 Task: For heading Use Montserrat with red colour & bold.  font size for heading20,  'Change the font style of data to'Montserrat and font size to 12,  Change the alignment of both headline & data to Align right In the sheet  BankBalances templatesbook
Action: Mouse moved to (61, 172)
Screenshot: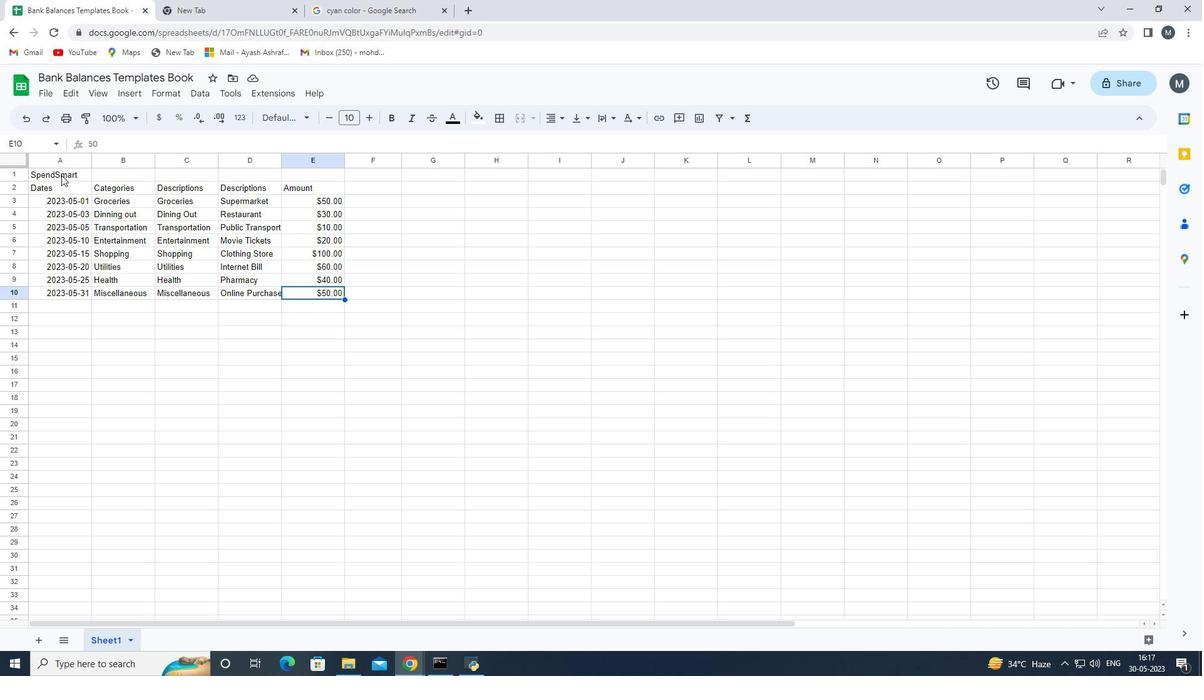 
Action: Mouse pressed left at (61, 172)
Screenshot: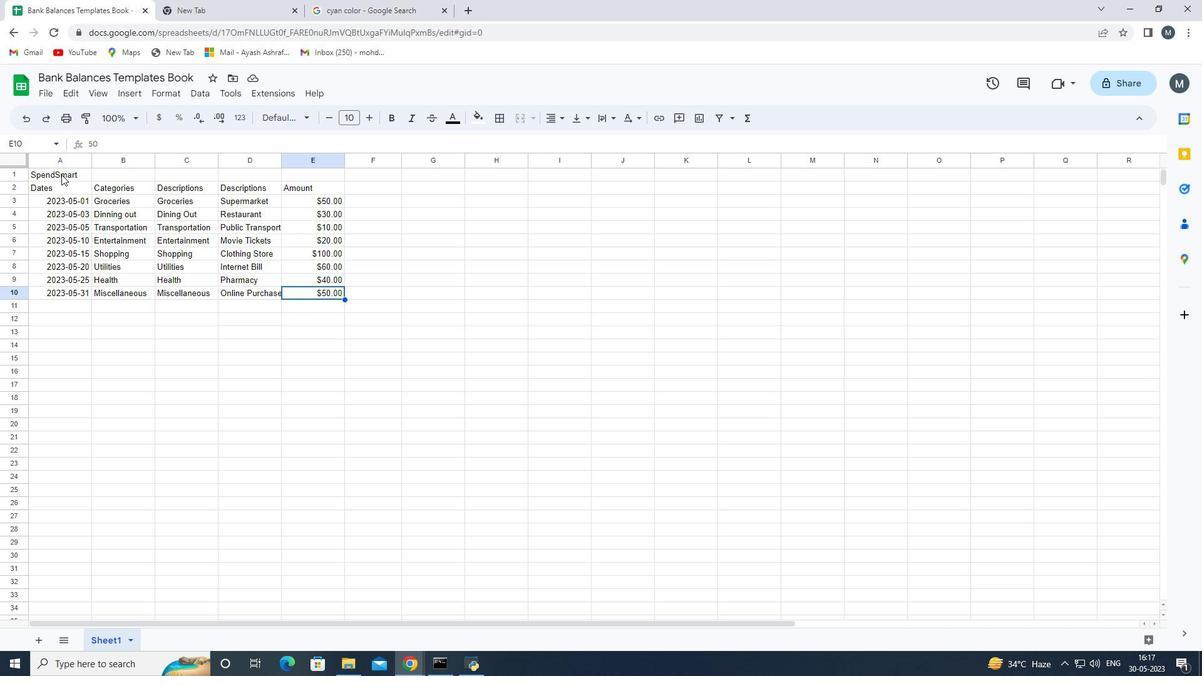 
Action: Key pressed <Key.shift_r><Key.right><Key.right><Key.right><Key.right>
Screenshot: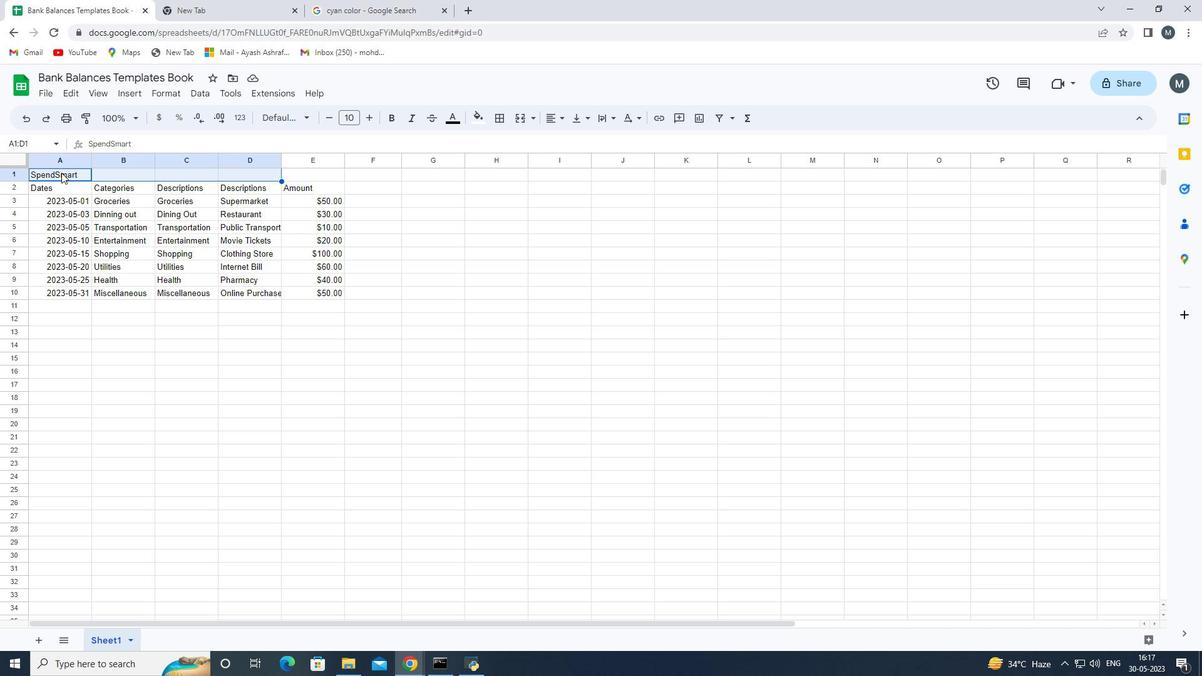 
Action: Mouse moved to (521, 124)
Screenshot: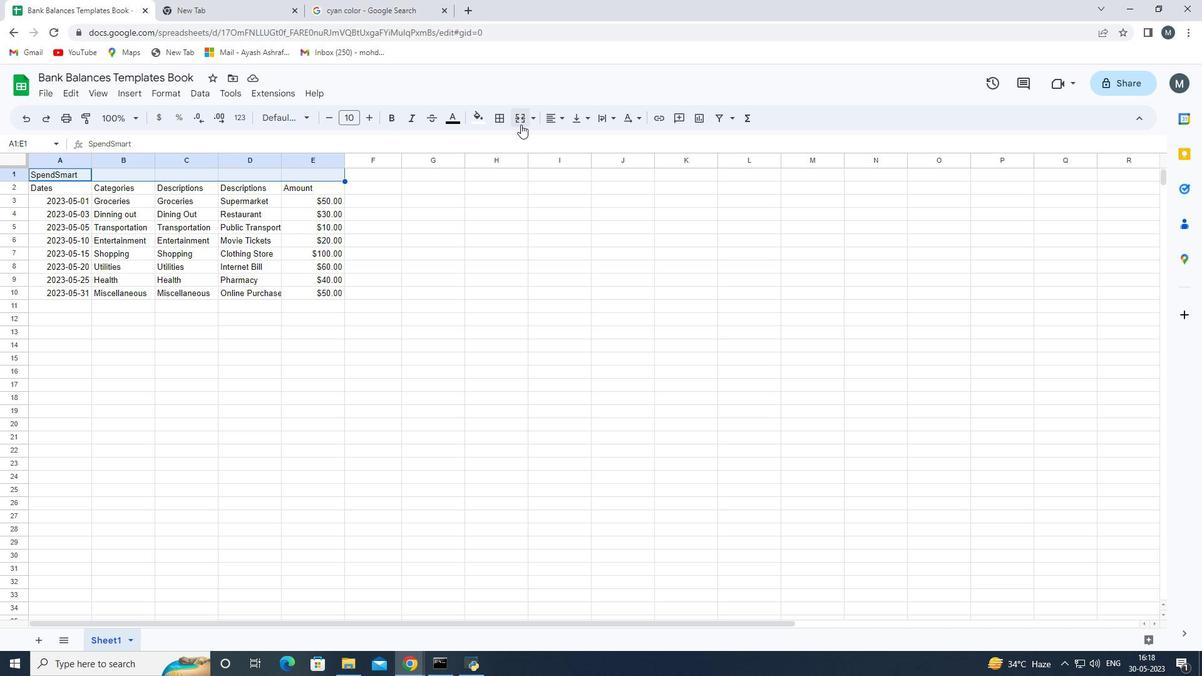 
Action: Mouse pressed left at (521, 124)
Screenshot: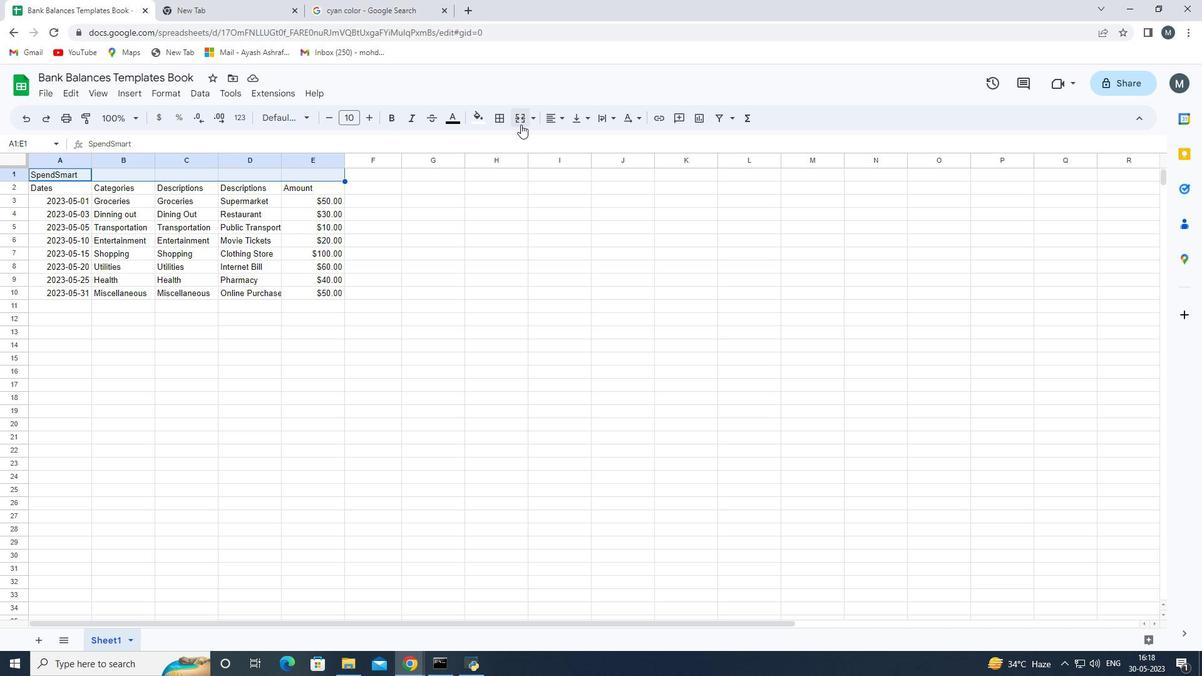 
Action: Mouse moved to (303, 116)
Screenshot: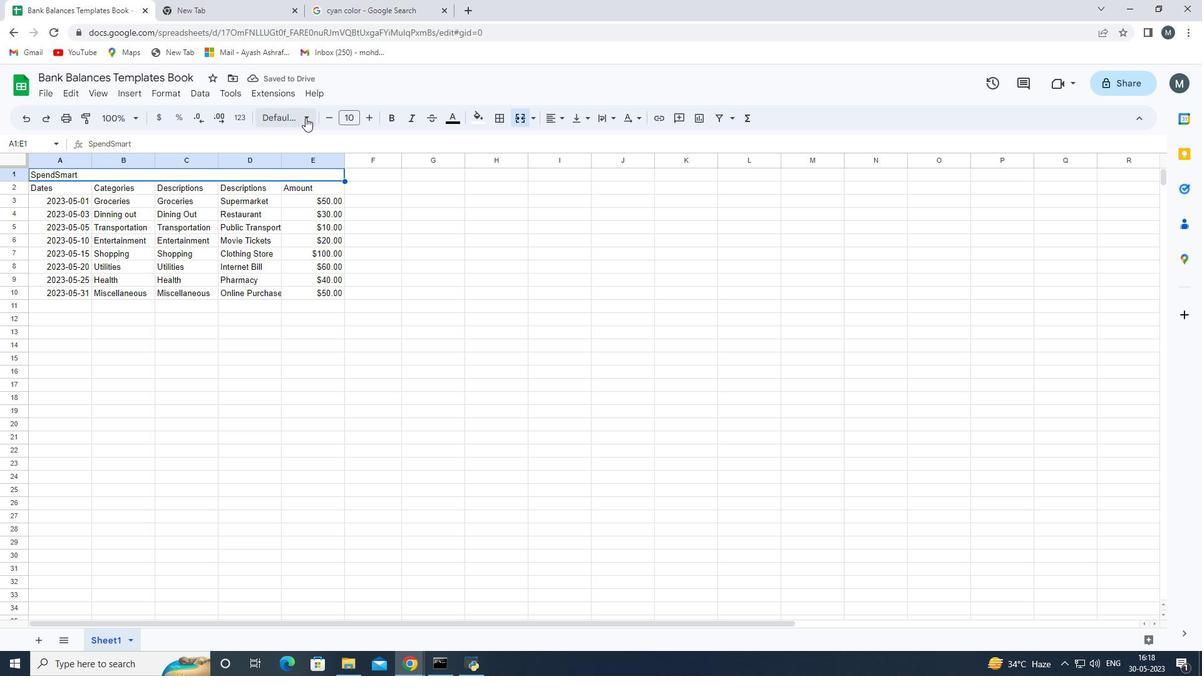 
Action: Mouse pressed left at (303, 116)
Screenshot: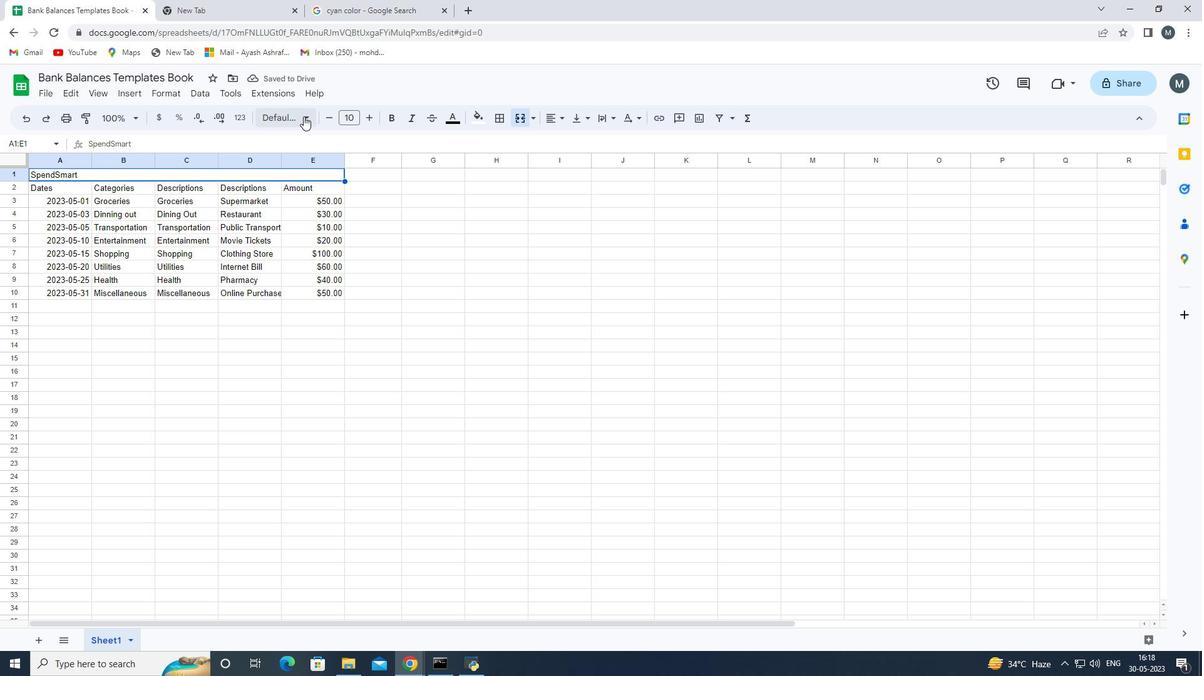 
Action: Mouse moved to (326, 435)
Screenshot: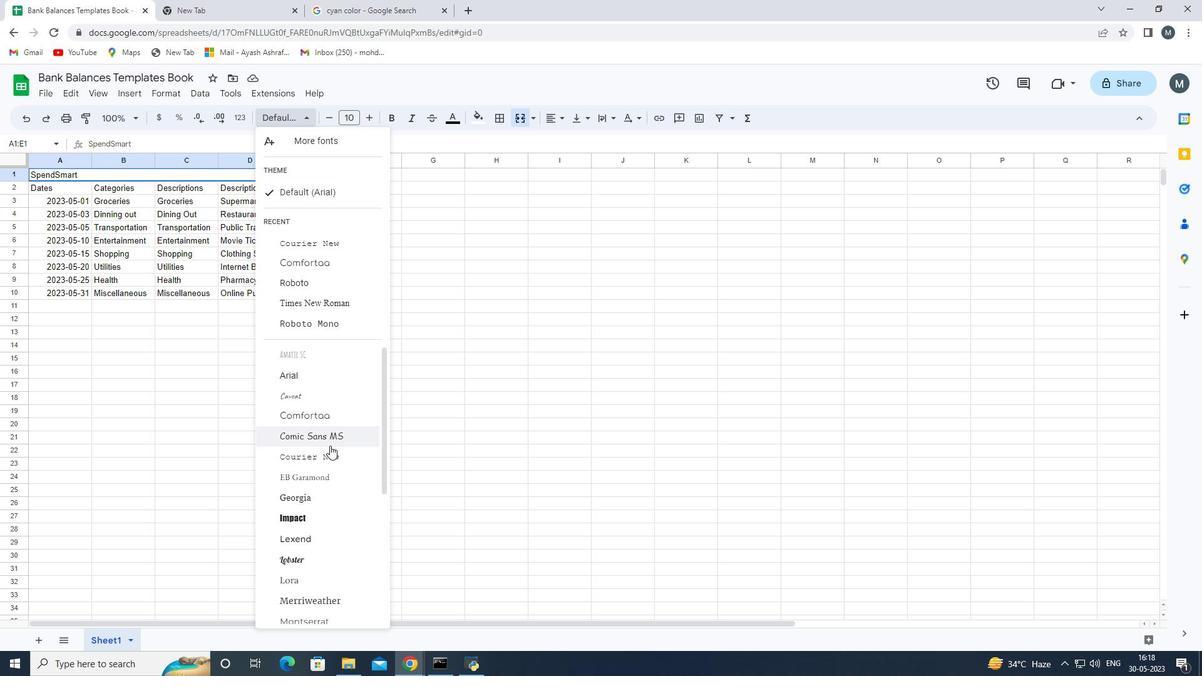 
Action: Mouse scrolled (326, 435) with delta (0, 0)
Screenshot: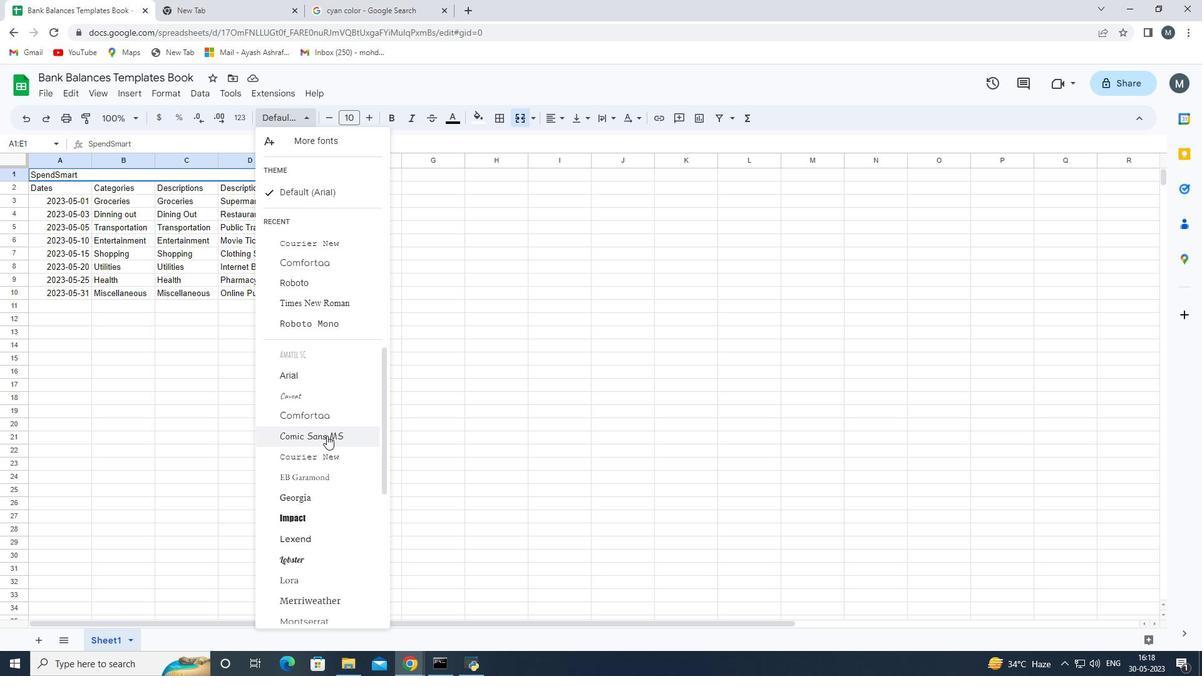 
Action: Mouse moved to (327, 437)
Screenshot: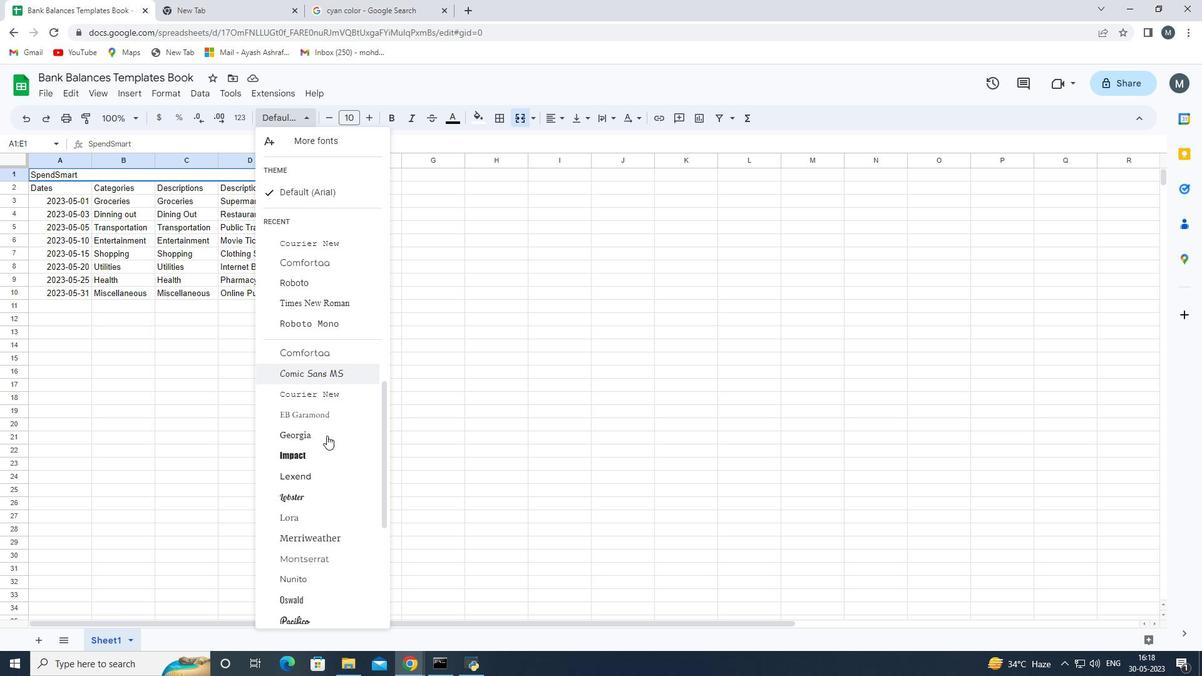 
Action: Mouse scrolled (327, 436) with delta (0, 0)
Screenshot: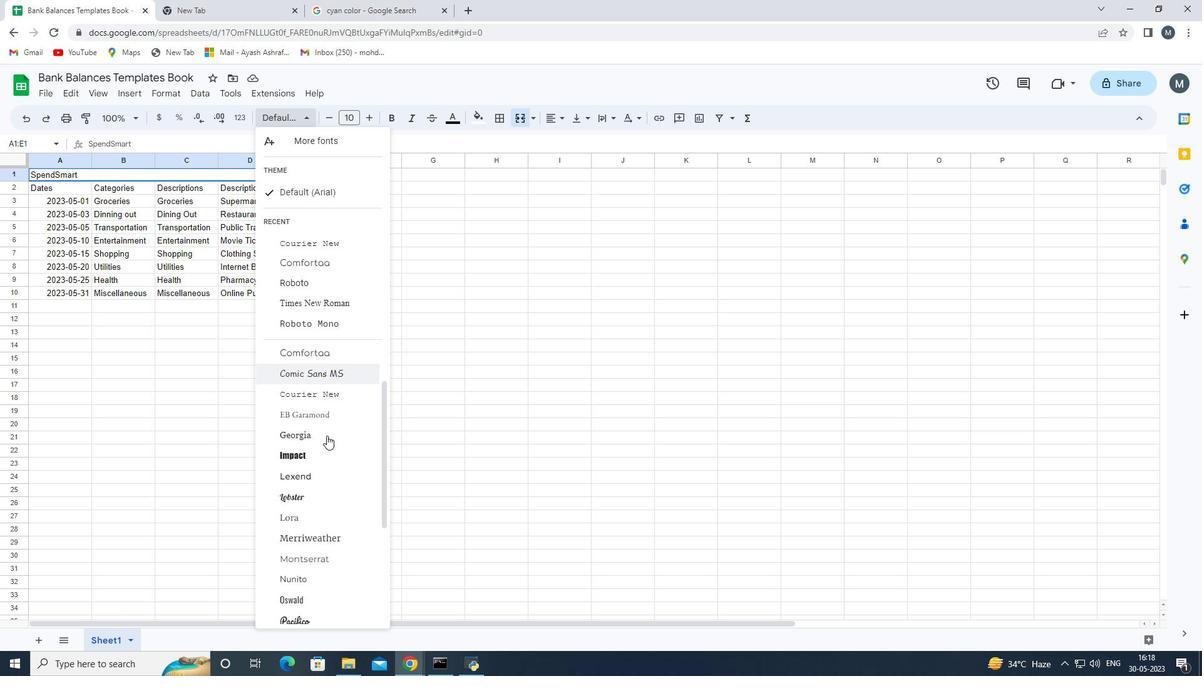 
Action: Mouse moved to (339, 496)
Screenshot: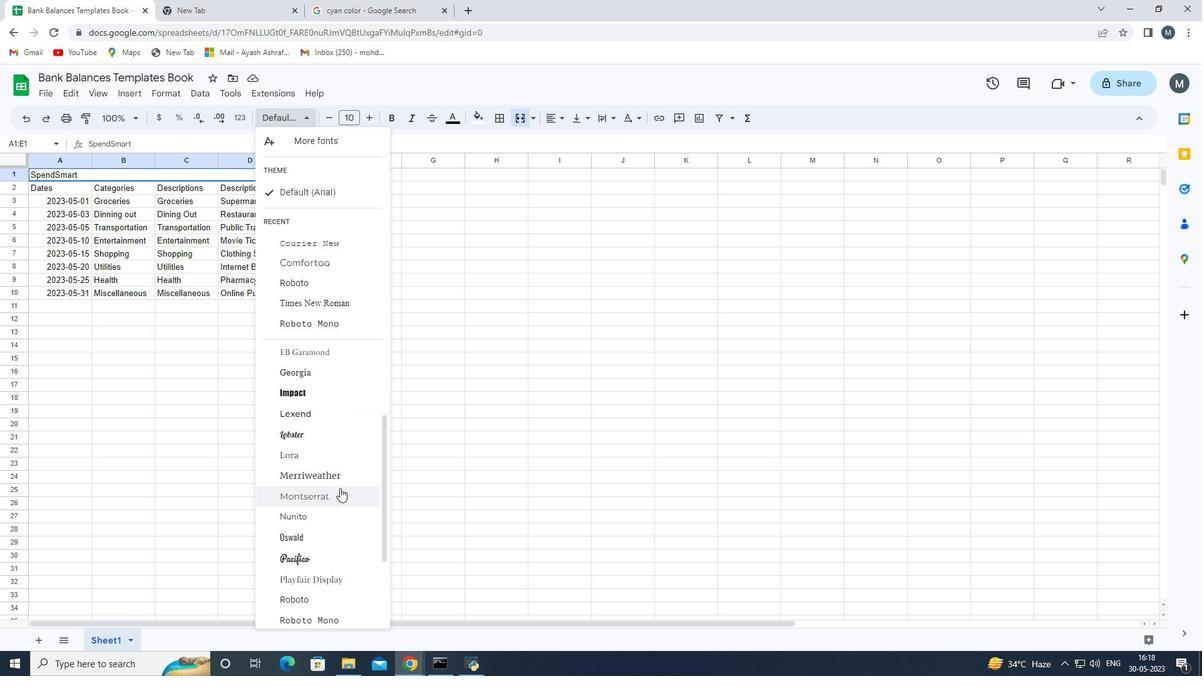 
Action: Mouse pressed left at (339, 496)
Screenshot: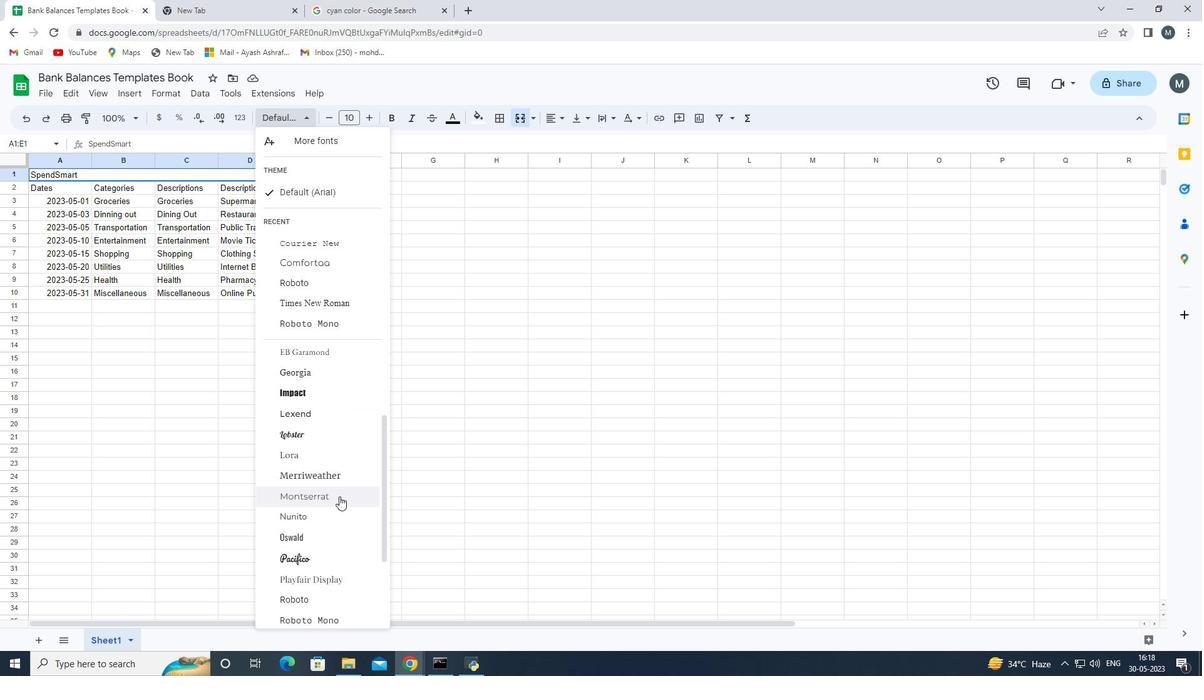 
Action: Mouse moved to (473, 115)
Screenshot: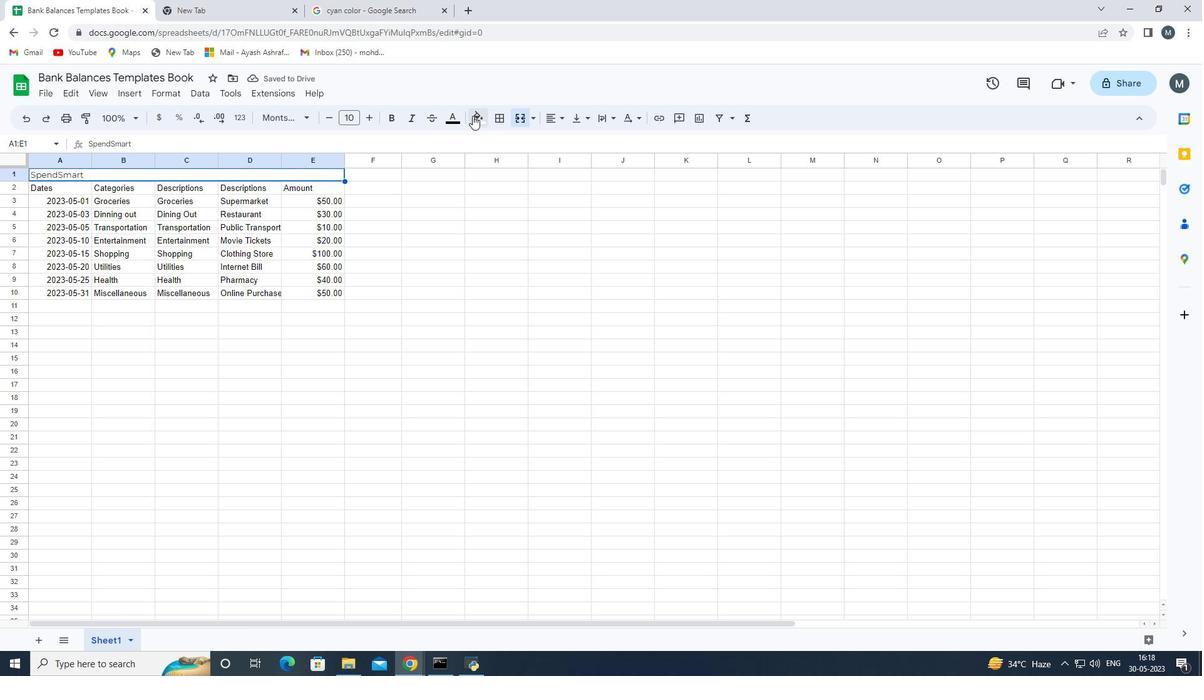 
Action: Mouse pressed left at (473, 115)
Screenshot: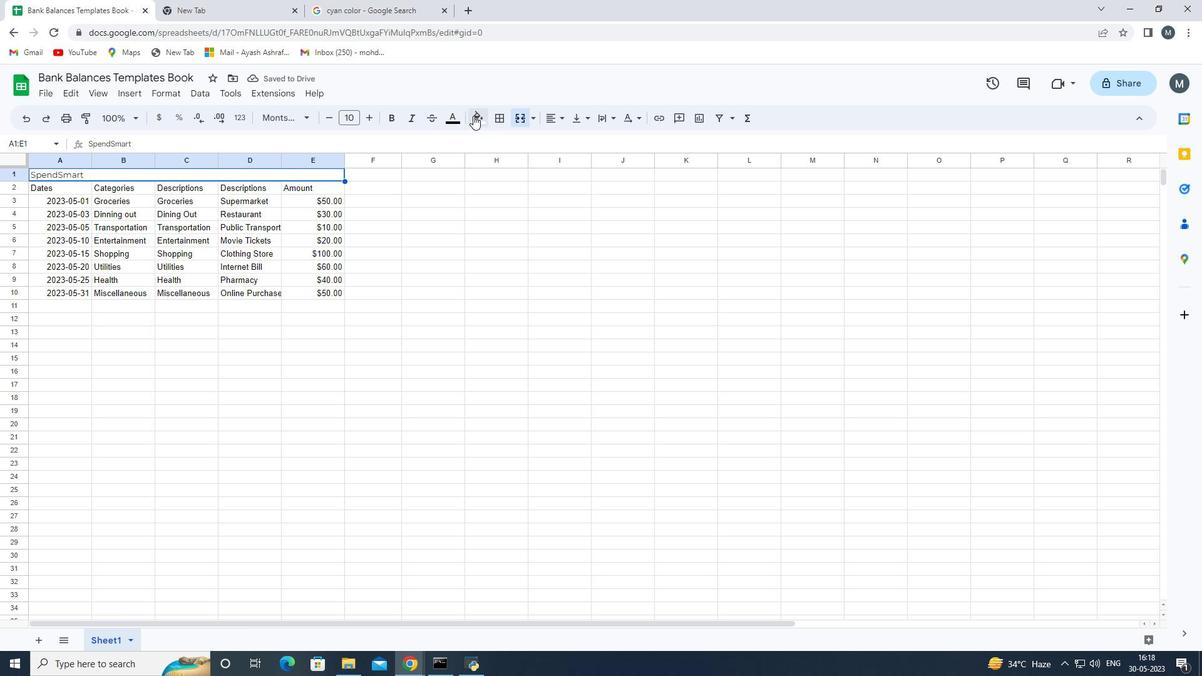 
Action: Mouse moved to (491, 177)
Screenshot: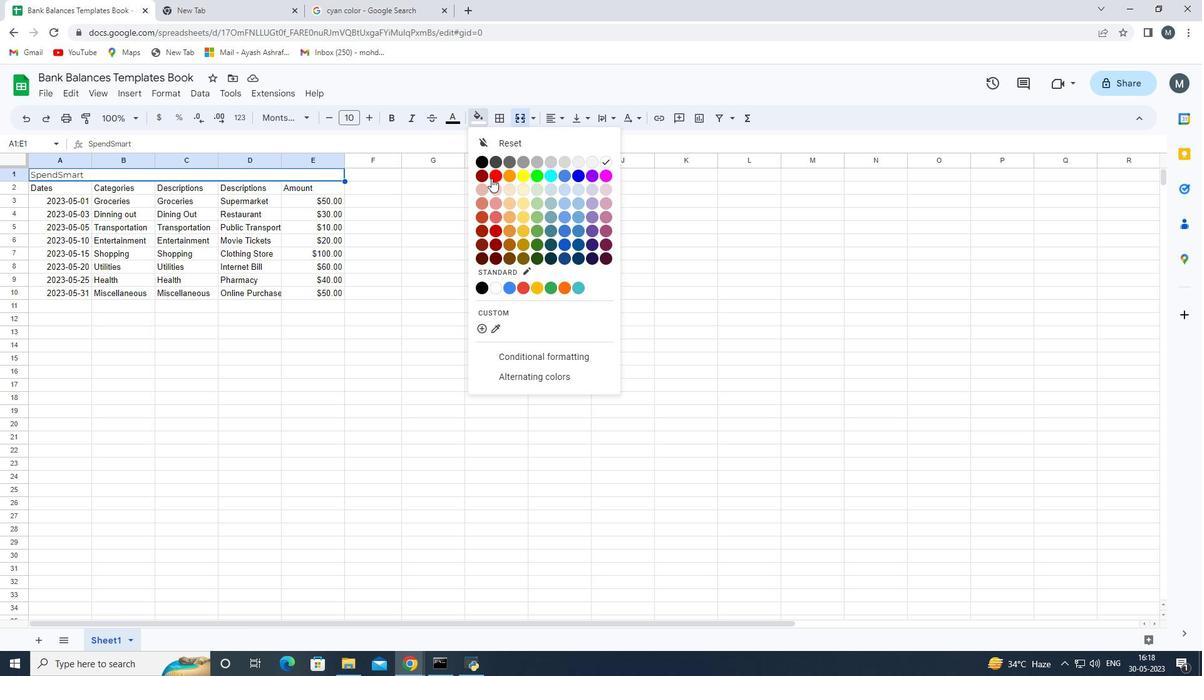 
Action: Mouse pressed left at (491, 177)
Screenshot: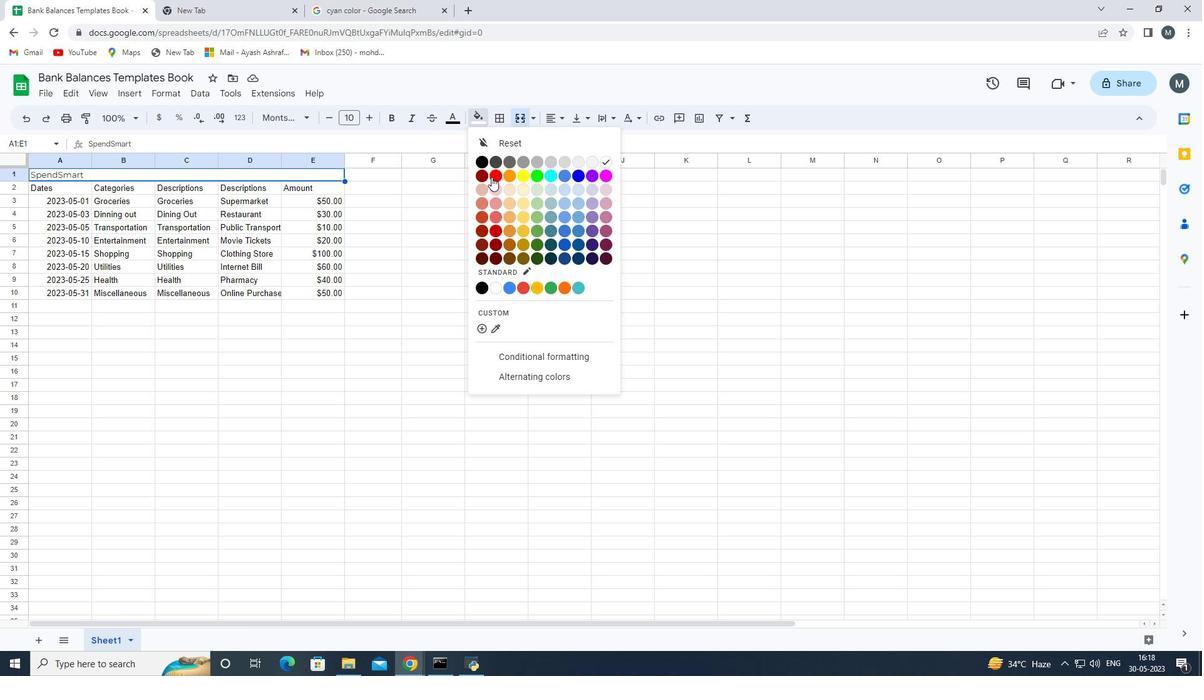 
Action: Mouse moved to (393, 117)
Screenshot: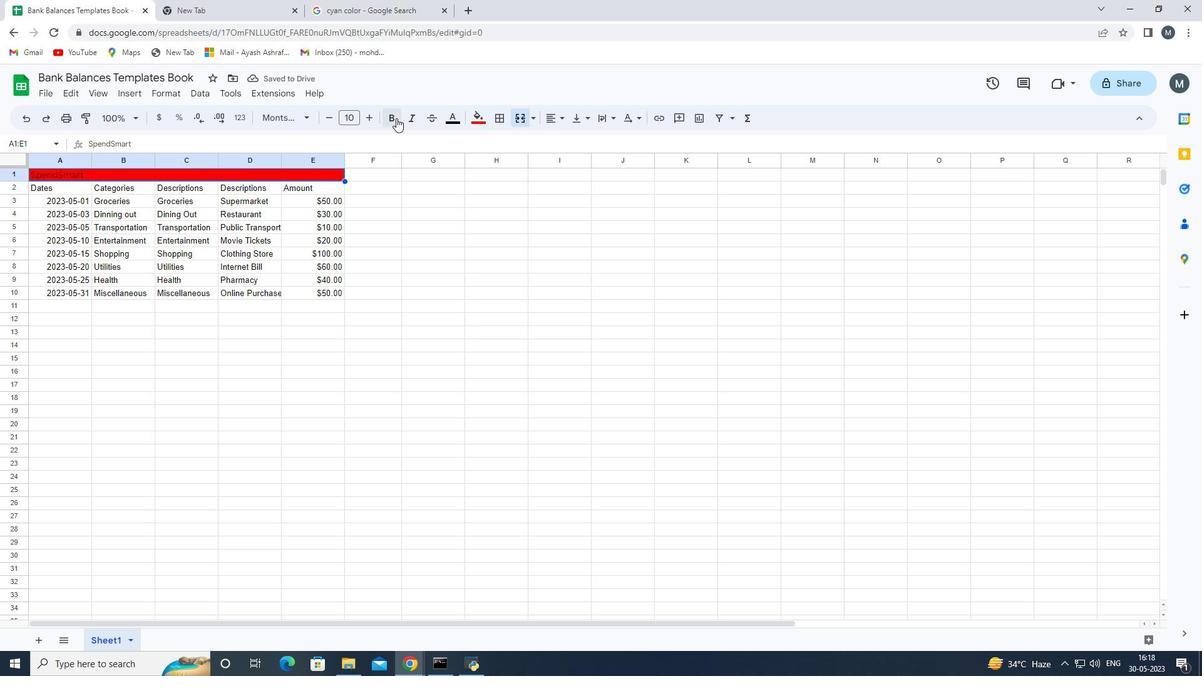 
Action: Mouse pressed left at (393, 117)
Screenshot: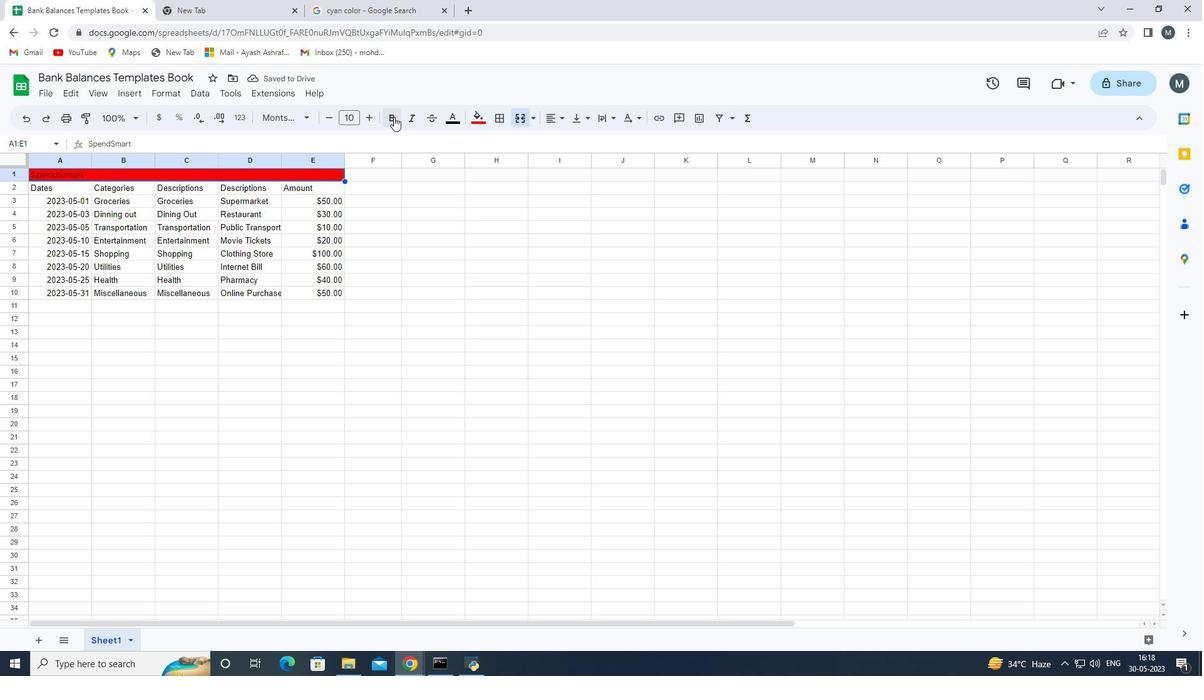 
Action: Mouse moved to (370, 121)
Screenshot: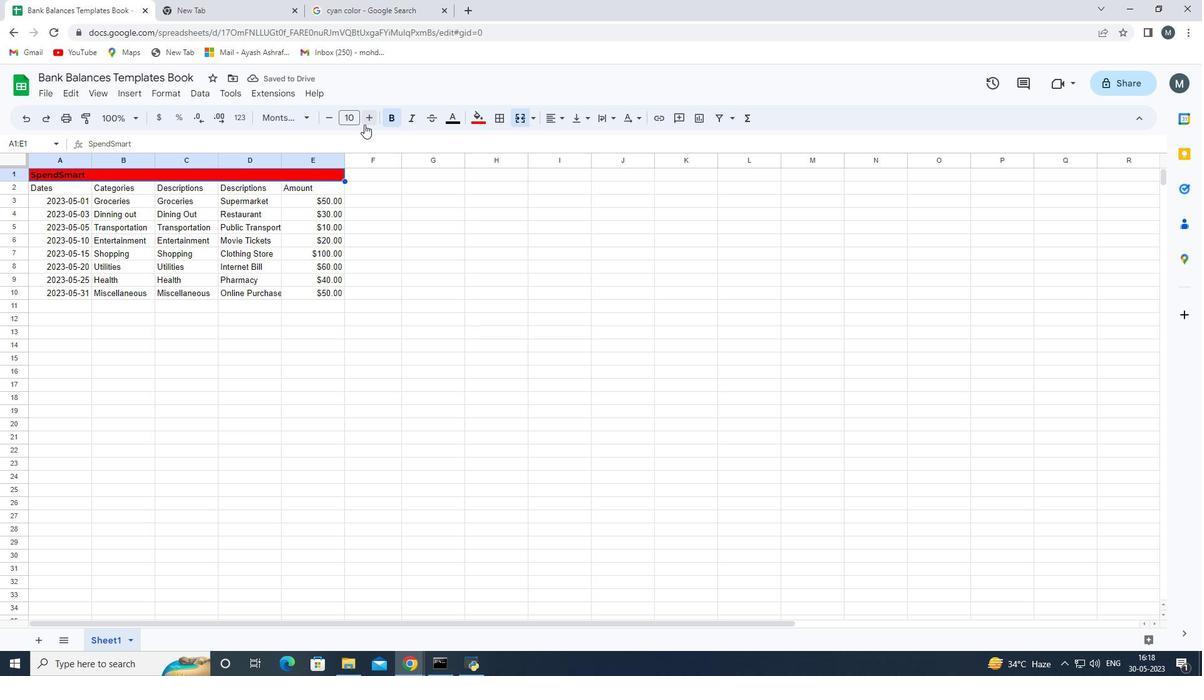 
Action: Mouse pressed left at (370, 121)
Screenshot: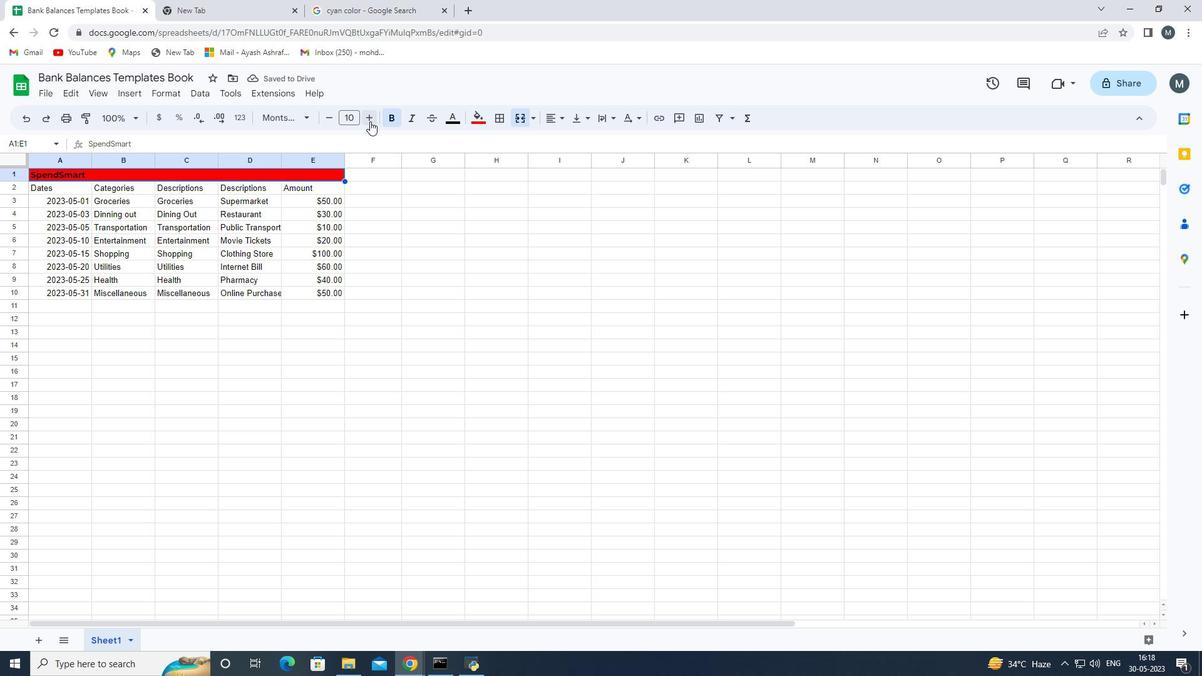 
Action: Mouse pressed left at (370, 121)
Screenshot: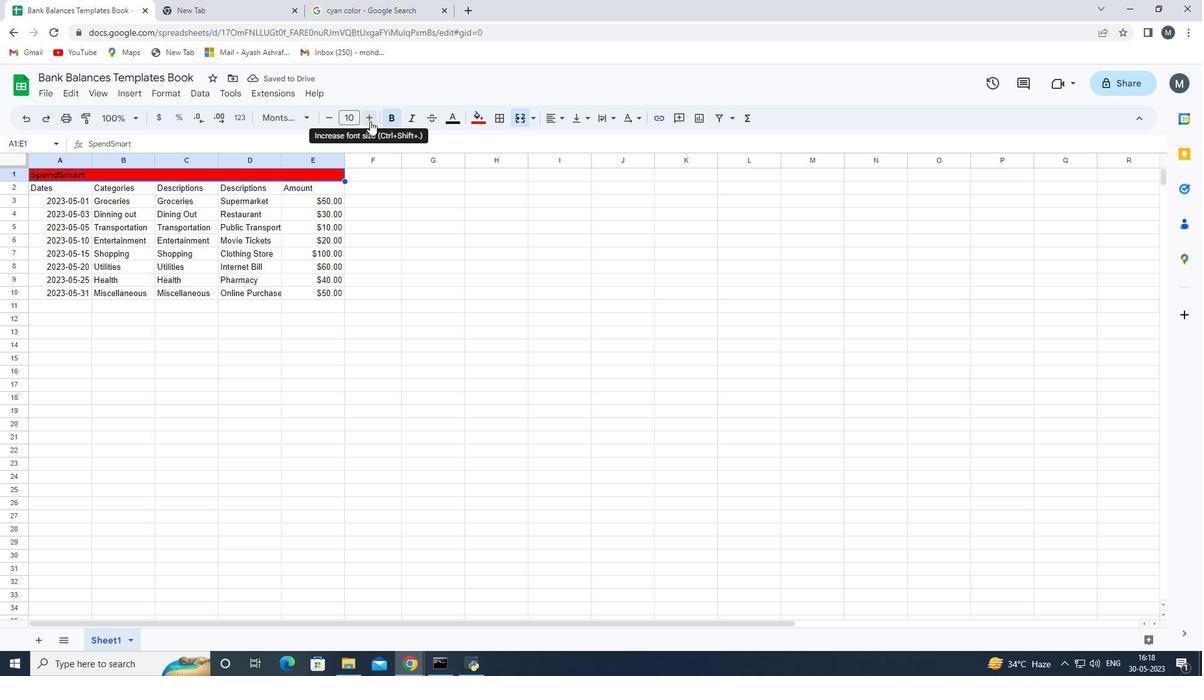 
Action: Mouse pressed left at (370, 121)
Screenshot: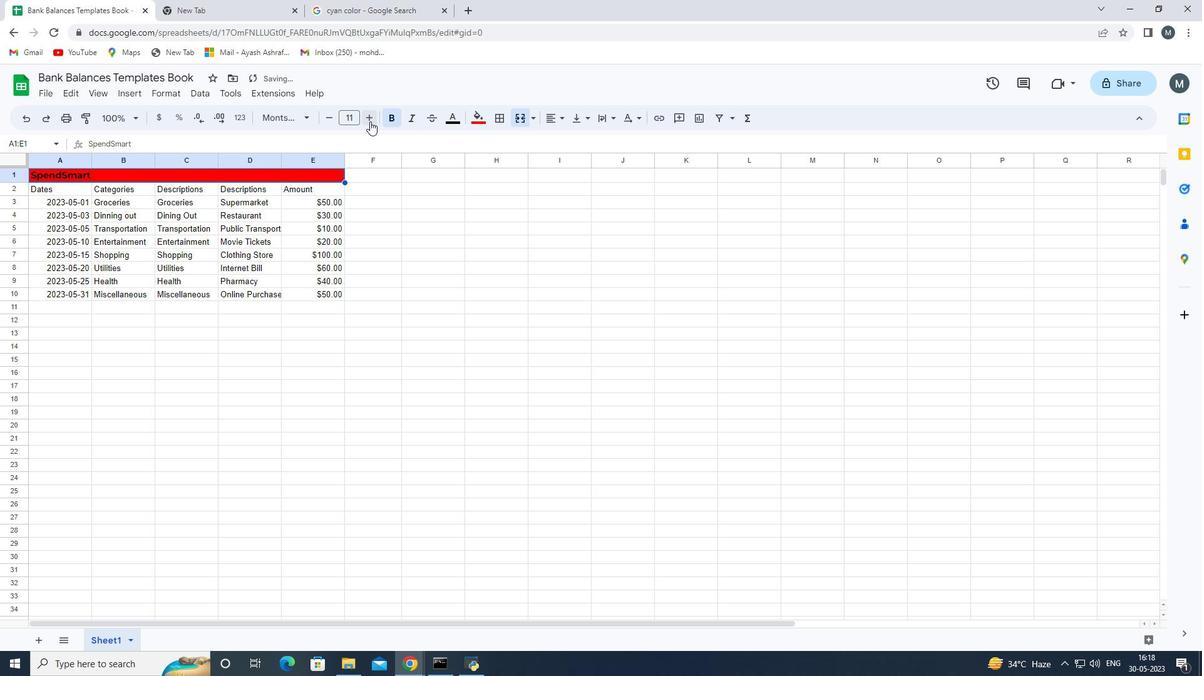 
Action: Mouse pressed left at (370, 121)
Screenshot: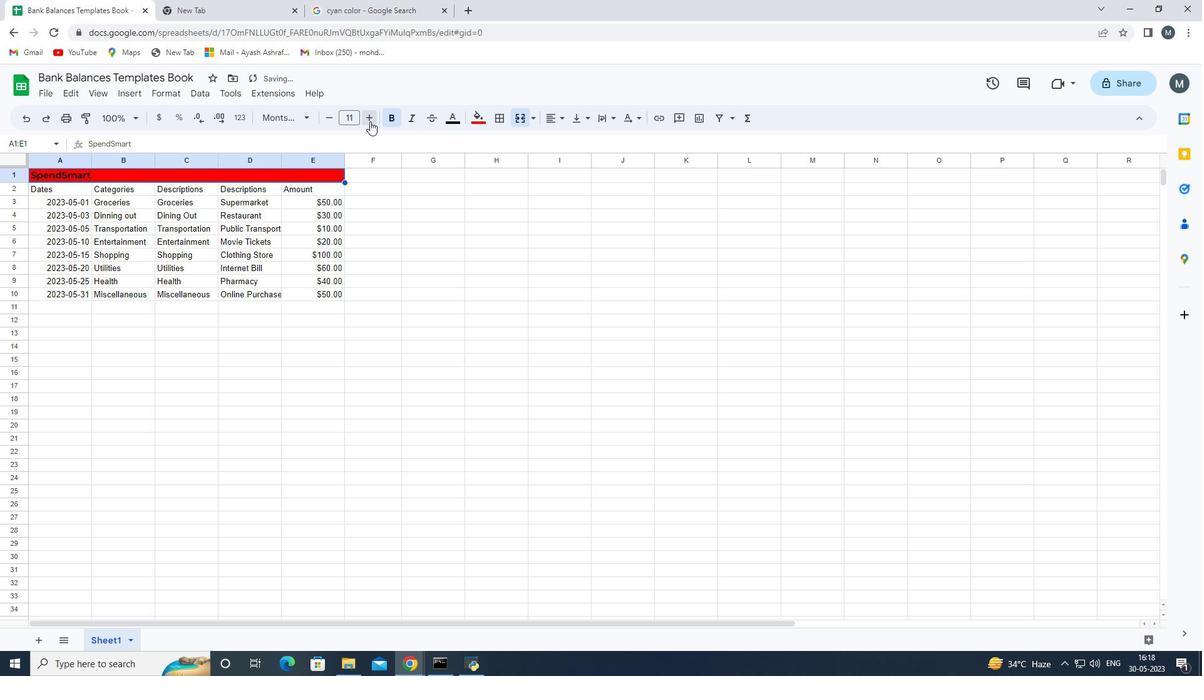 
Action: Mouse pressed left at (370, 121)
Screenshot: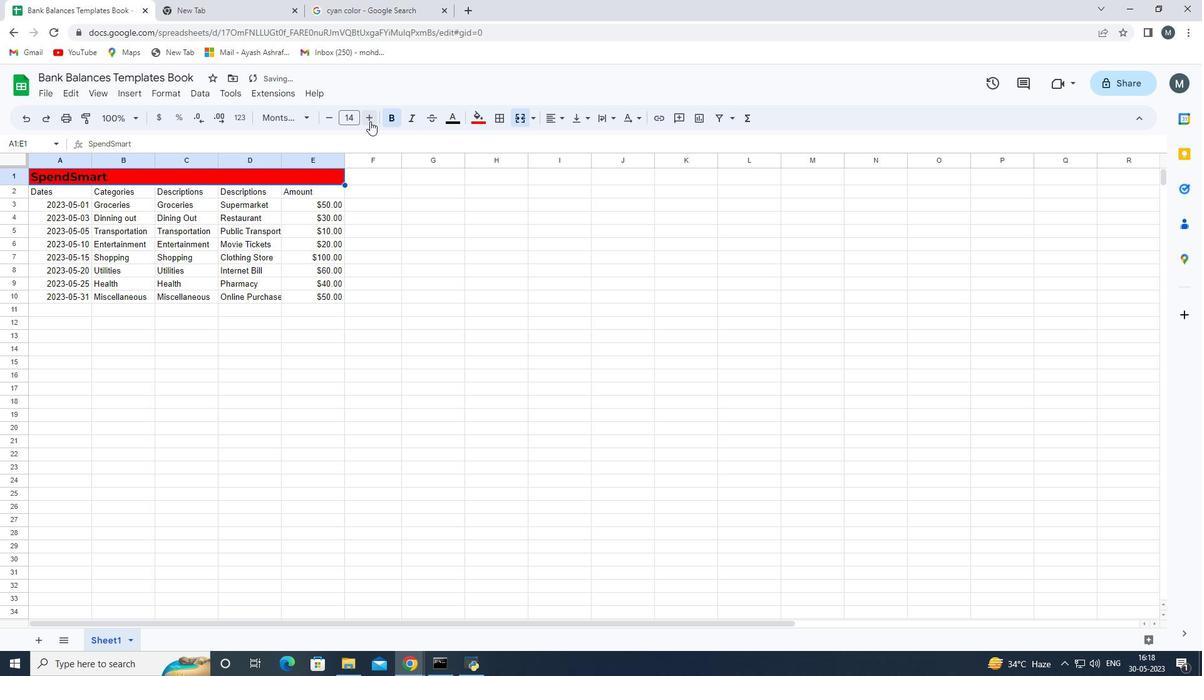 
Action: Mouse pressed left at (370, 121)
Screenshot: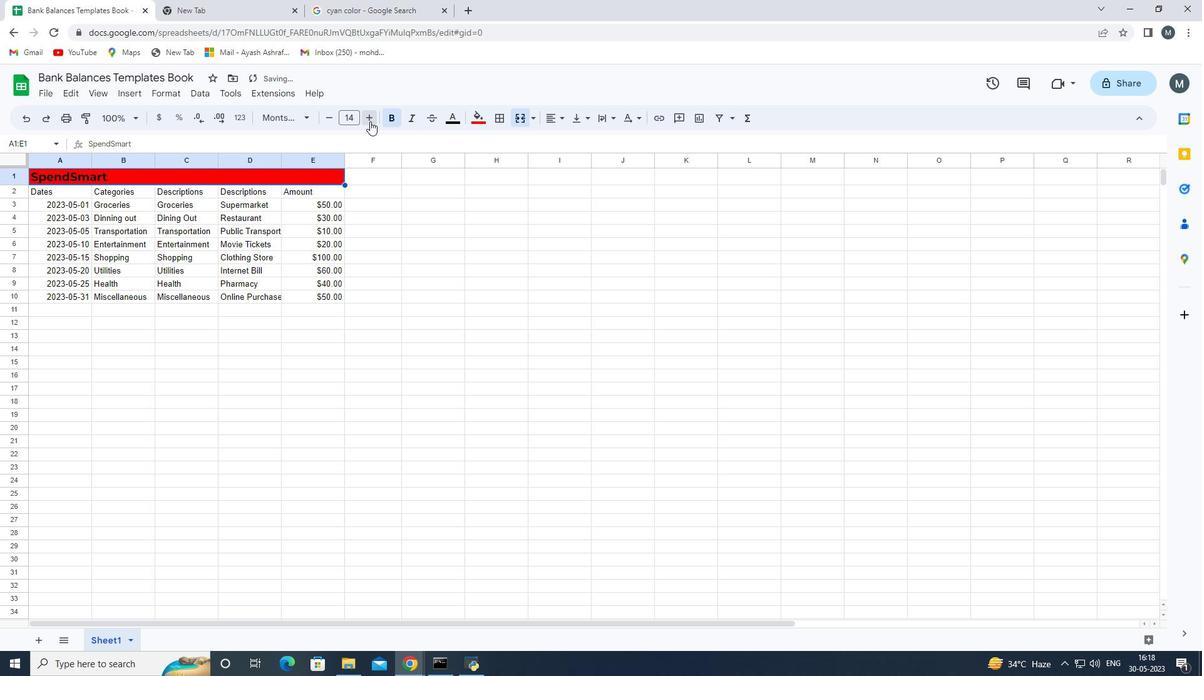 
Action: Mouse pressed left at (370, 121)
Screenshot: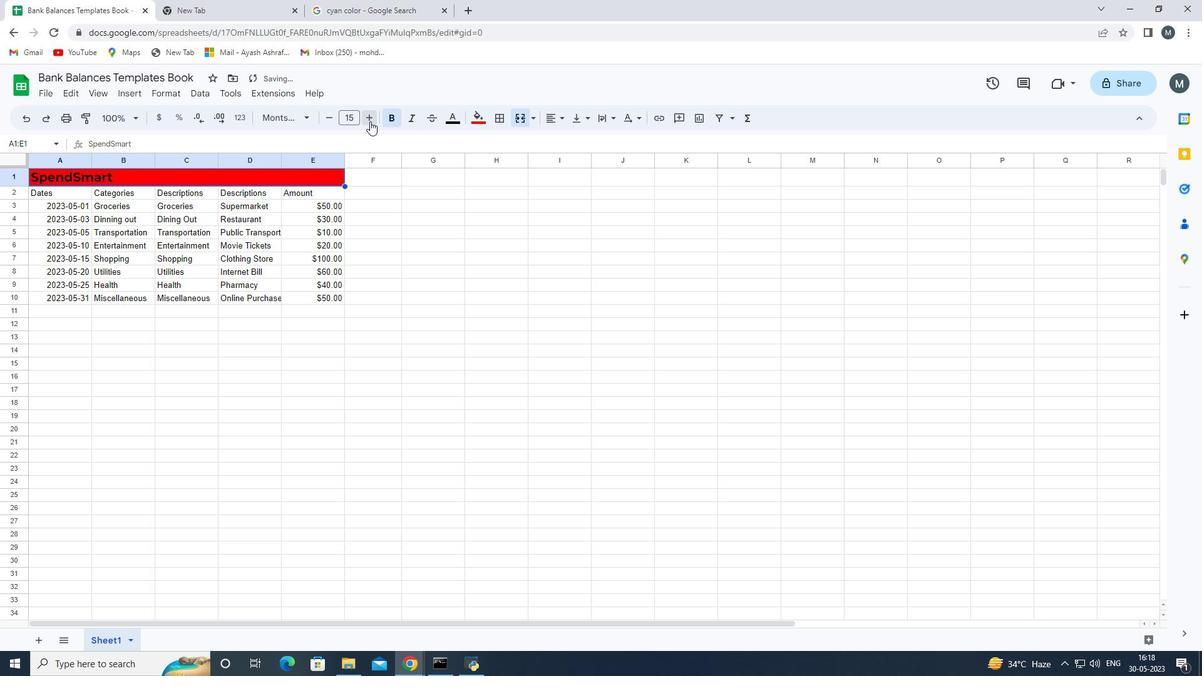 
Action: Mouse pressed left at (370, 121)
Screenshot: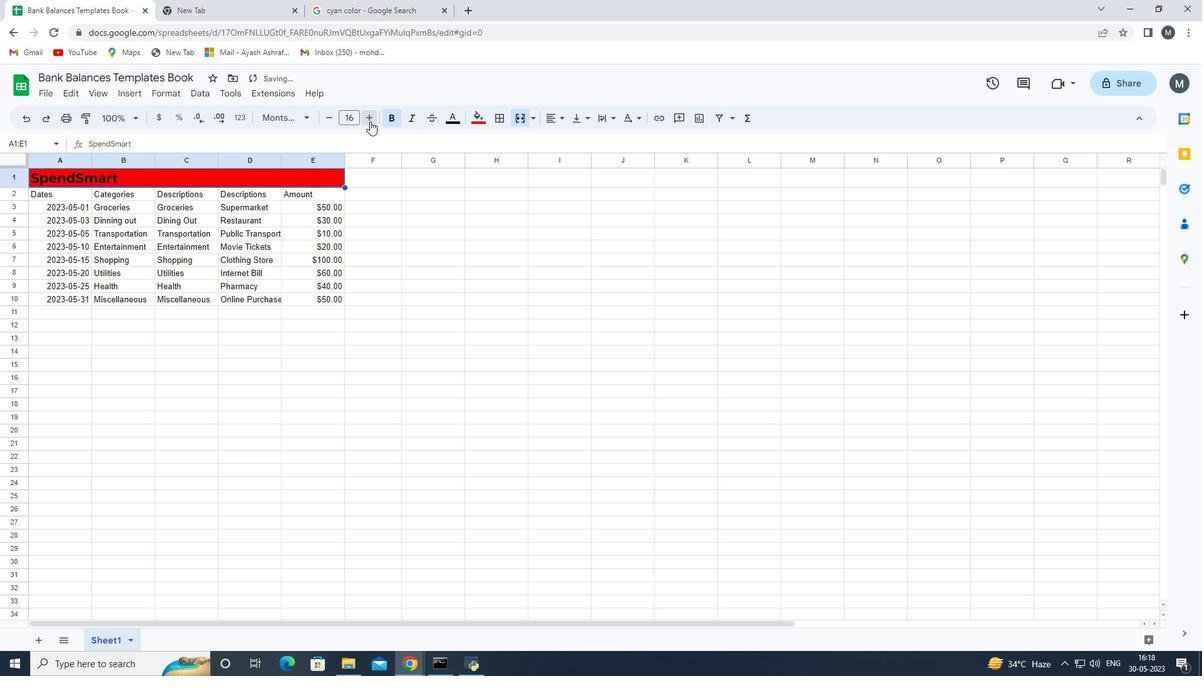 
Action: Mouse pressed left at (370, 121)
Screenshot: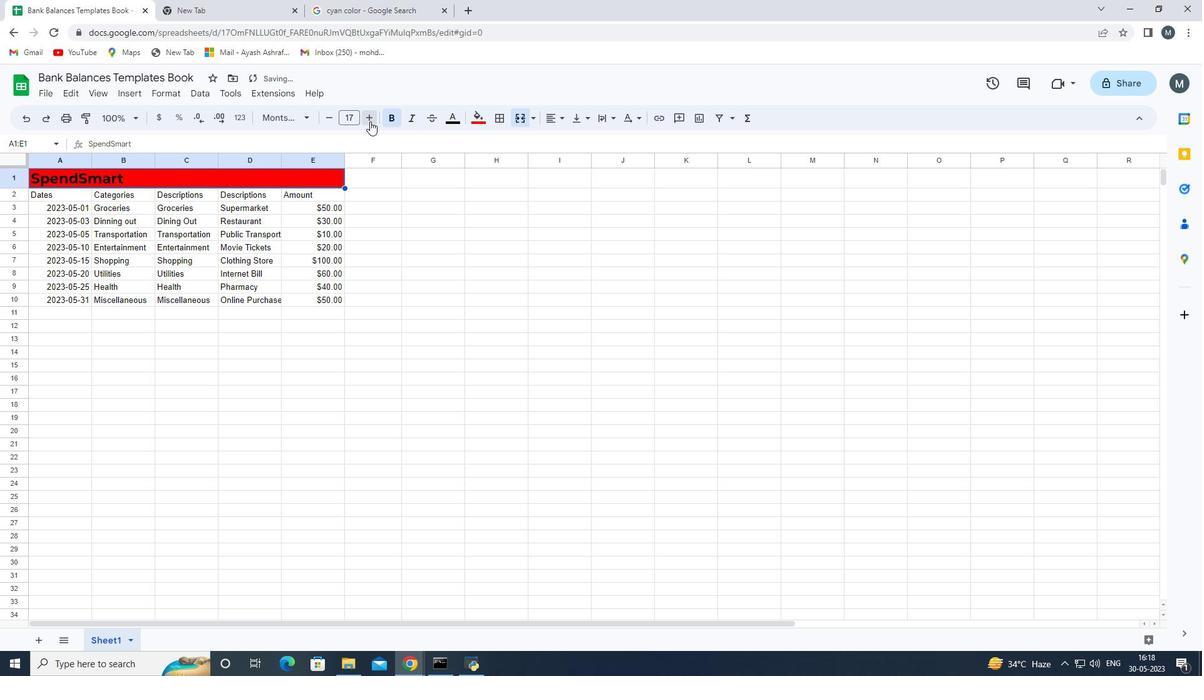 
Action: Mouse pressed left at (370, 121)
Screenshot: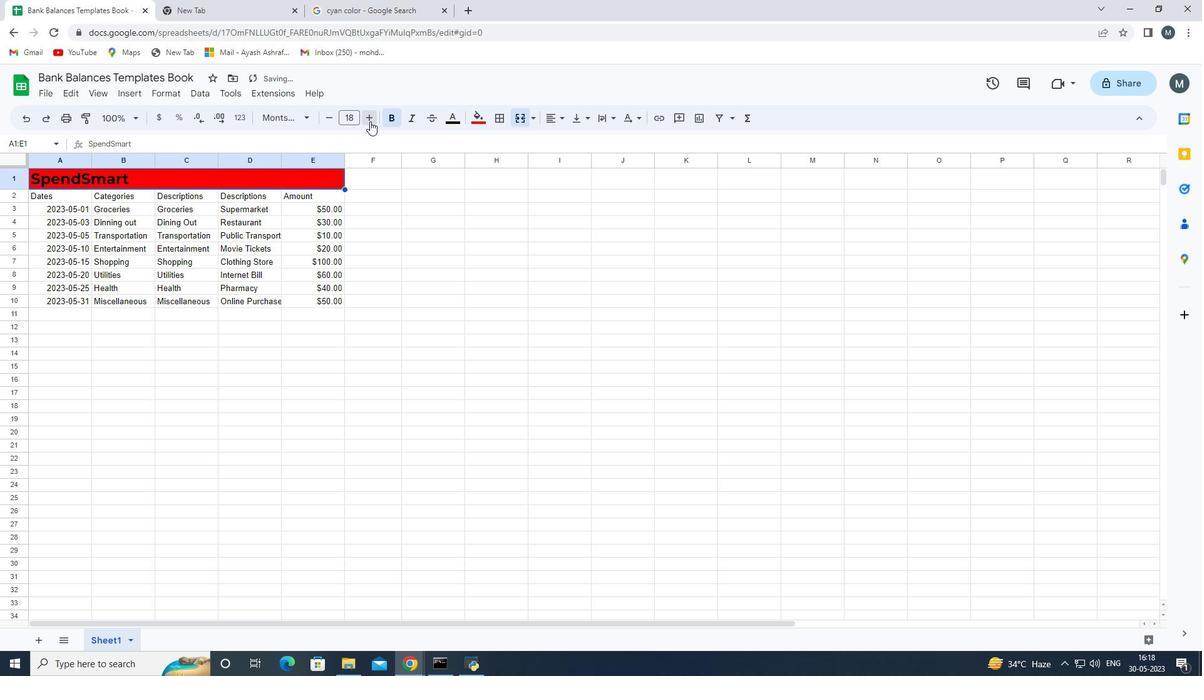 
Action: Mouse moved to (229, 226)
Screenshot: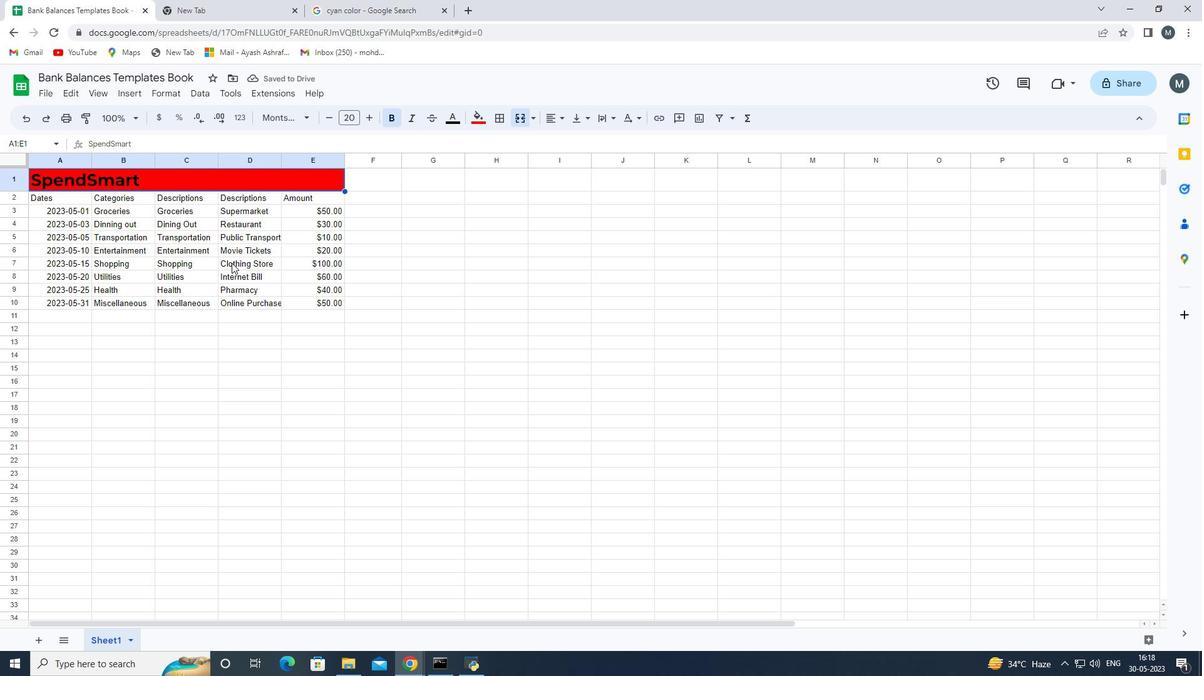 
Action: Mouse pressed left at (229, 226)
Screenshot: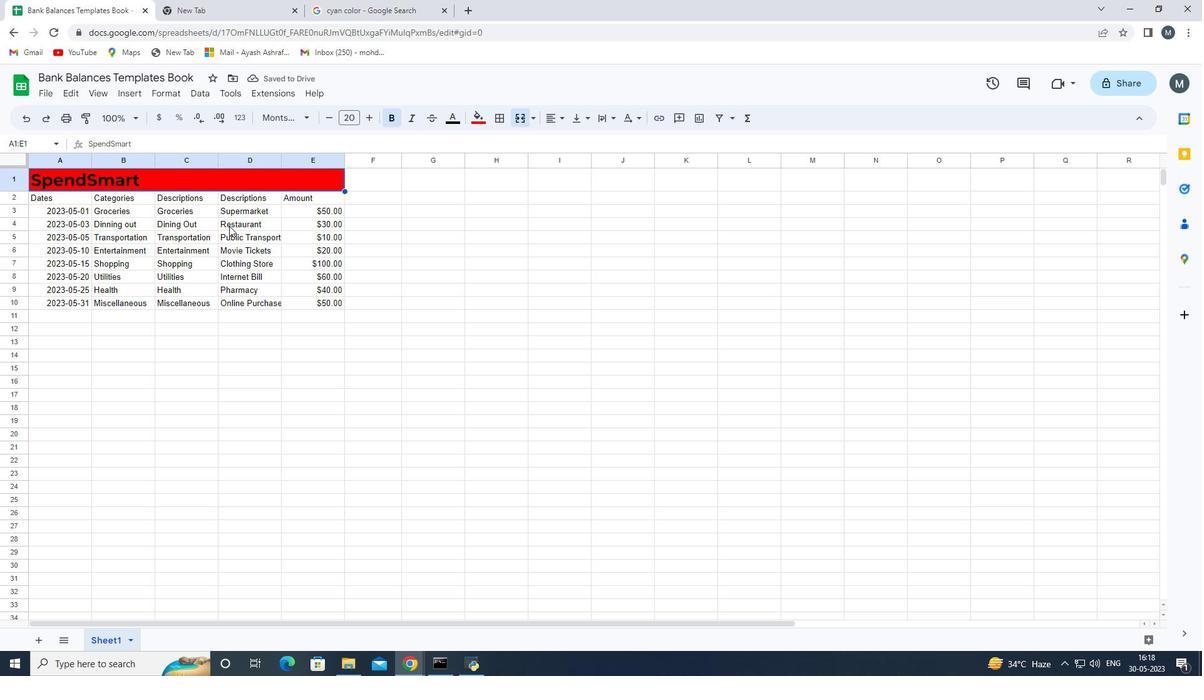 
Action: Mouse moved to (43, 196)
Screenshot: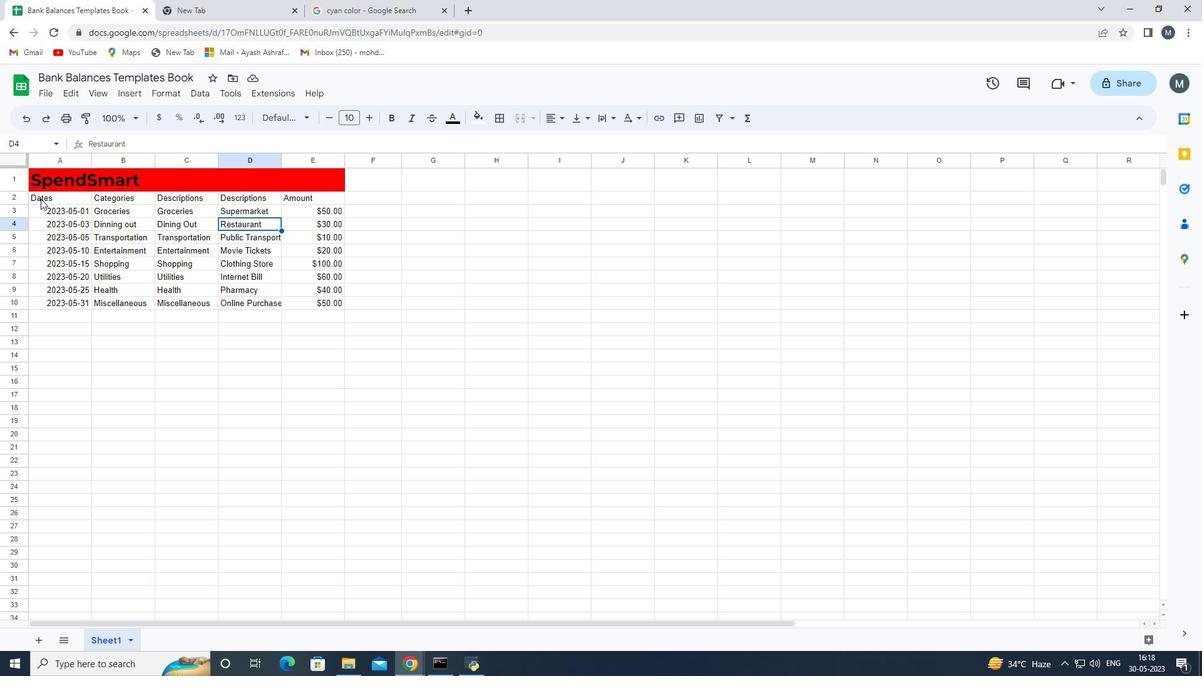 
Action: Mouse pressed left at (43, 196)
Screenshot: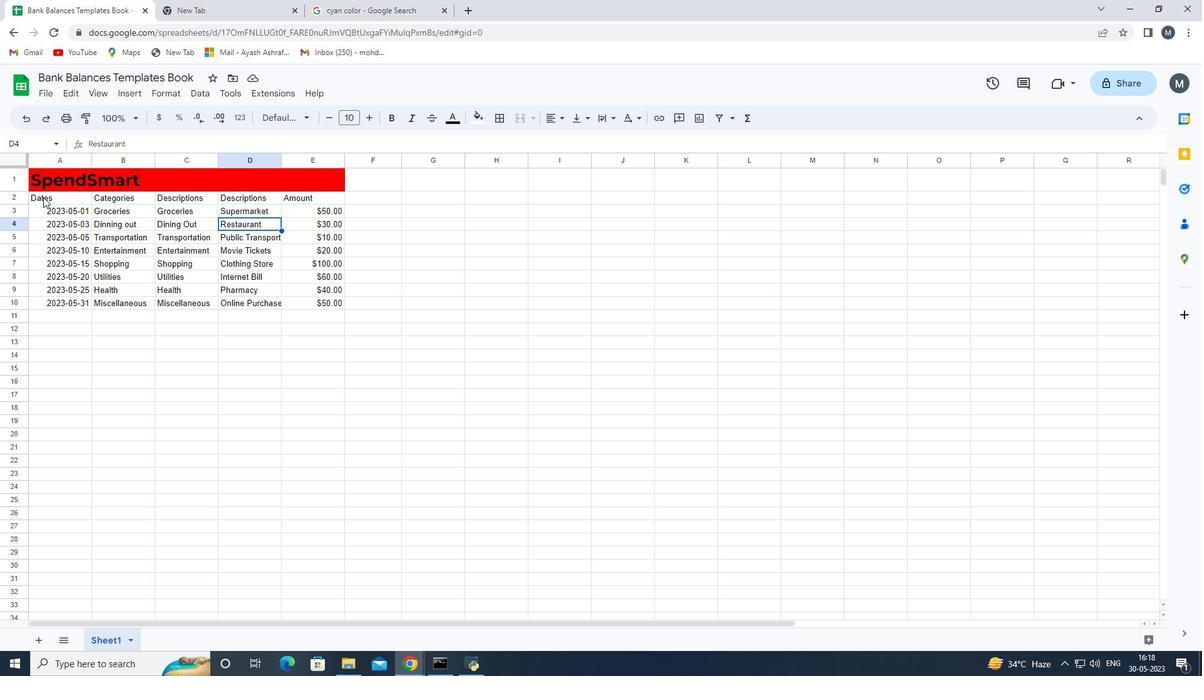 
Action: Mouse moved to (371, 124)
Screenshot: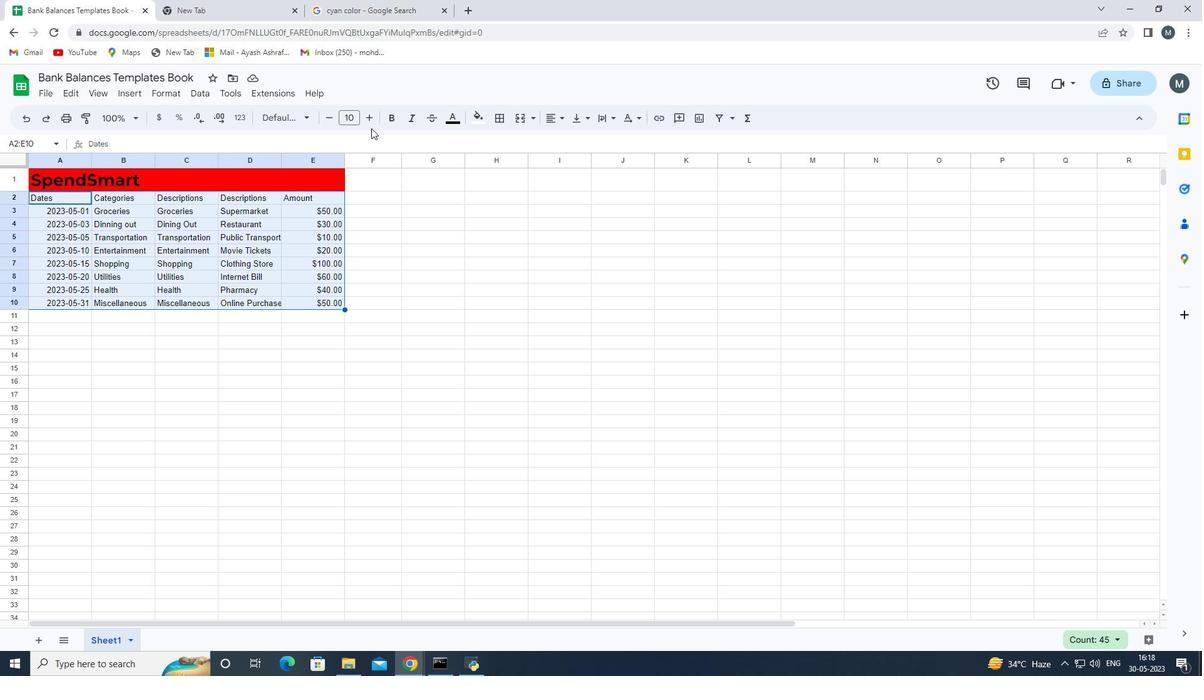 
Action: Mouse pressed left at (371, 124)
Screenshot: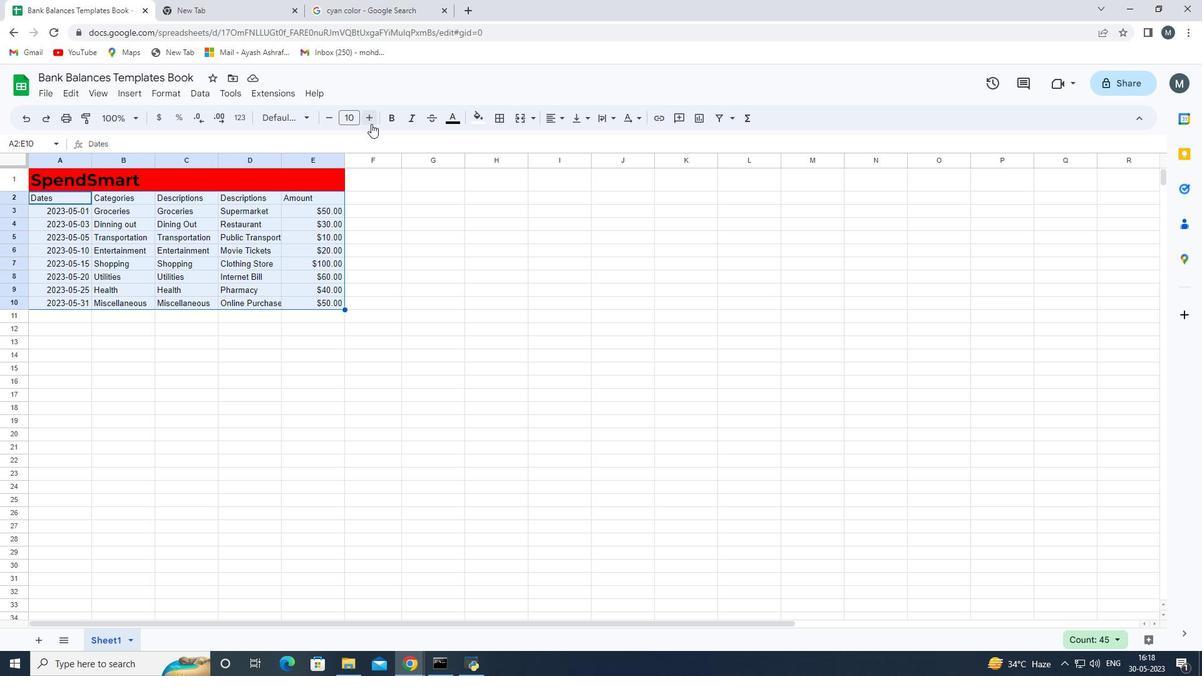 
Action: Mouse pressed left at (371, 124)
Screenshot: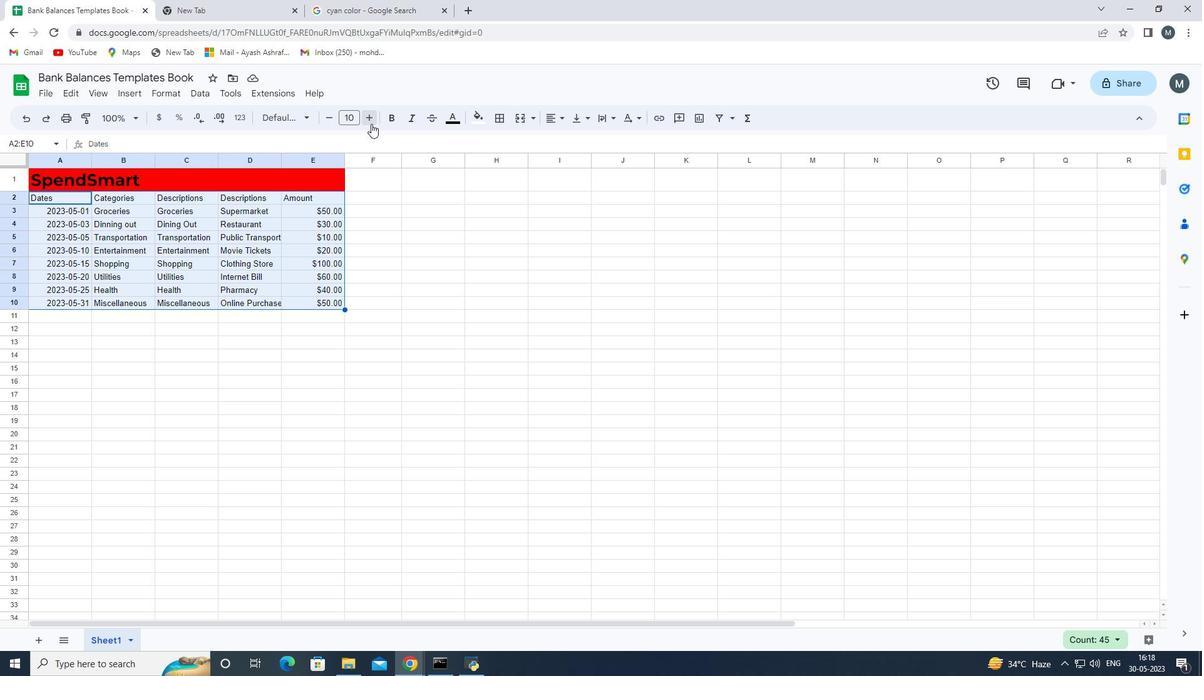 
Action: Mouse moved to (304, 118)
Screenshot: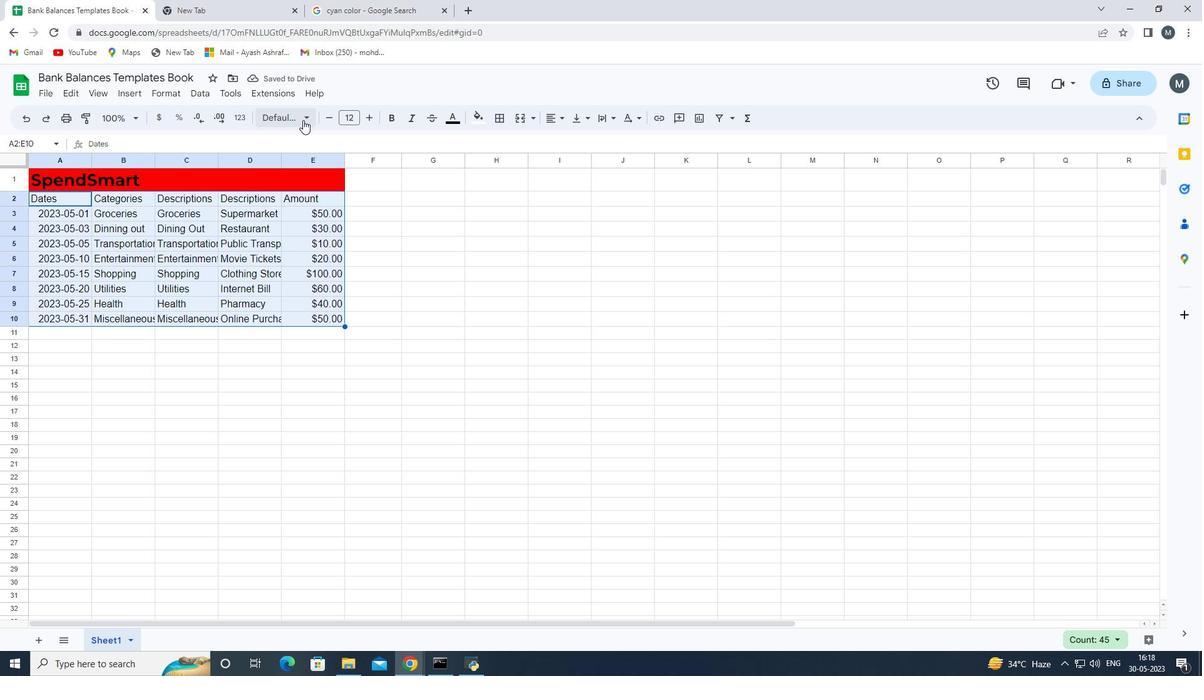 
Action: Mouse pressed left at (304, 118)
Screenshot: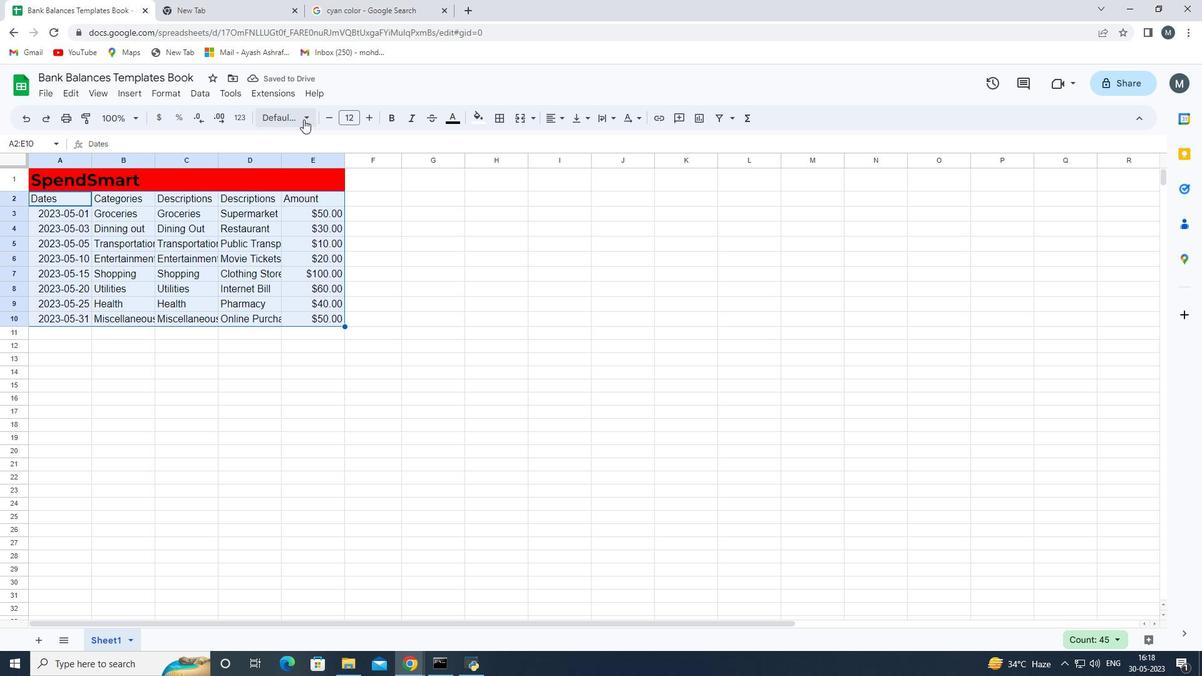 
Action: Mouse moved to (318, 250)
Screenshot: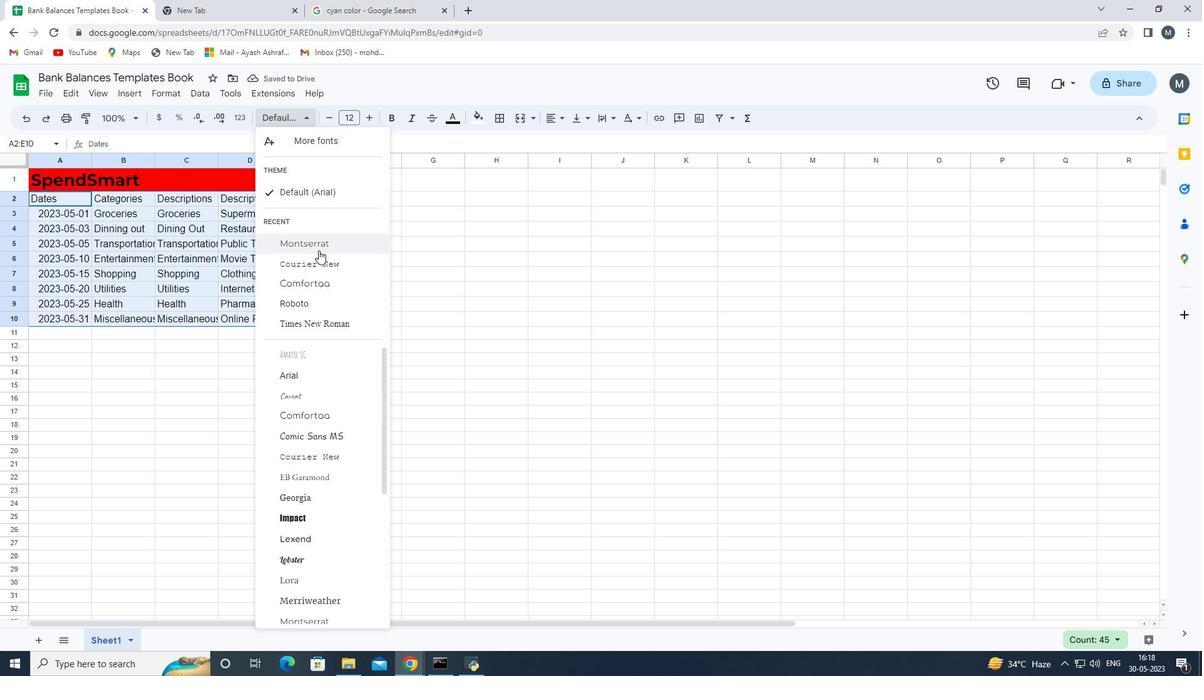 
Action: Mouse pressed left at (318, 250)
Screenshot: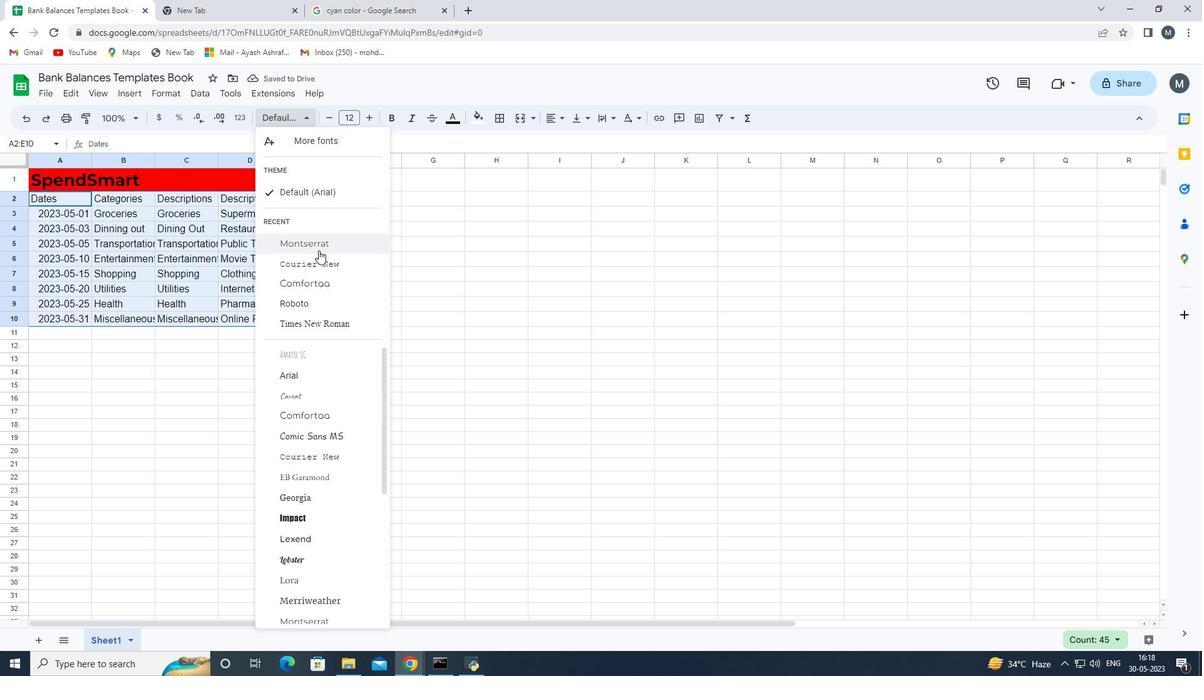 
Action: Mouse moved to (177, 186)
Screenshot: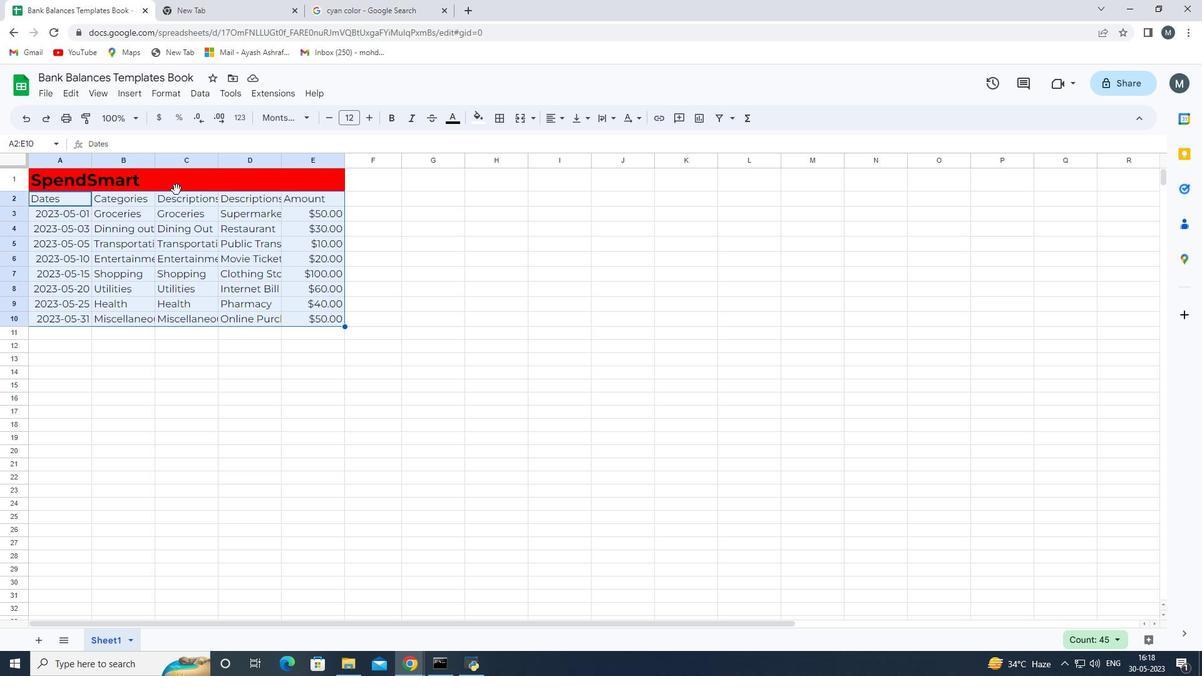 
Action: Mouse pressed left at (177, 186)
Screenshot: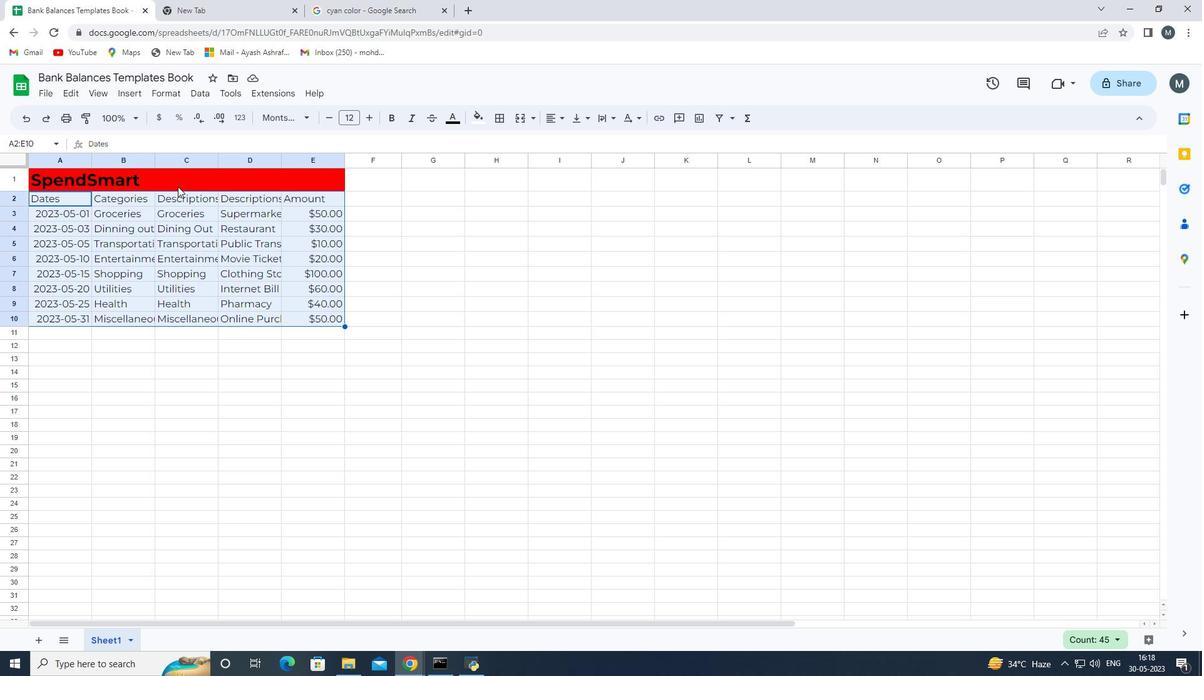 
Action: Mouse moved to (50, 183)
Screenshot: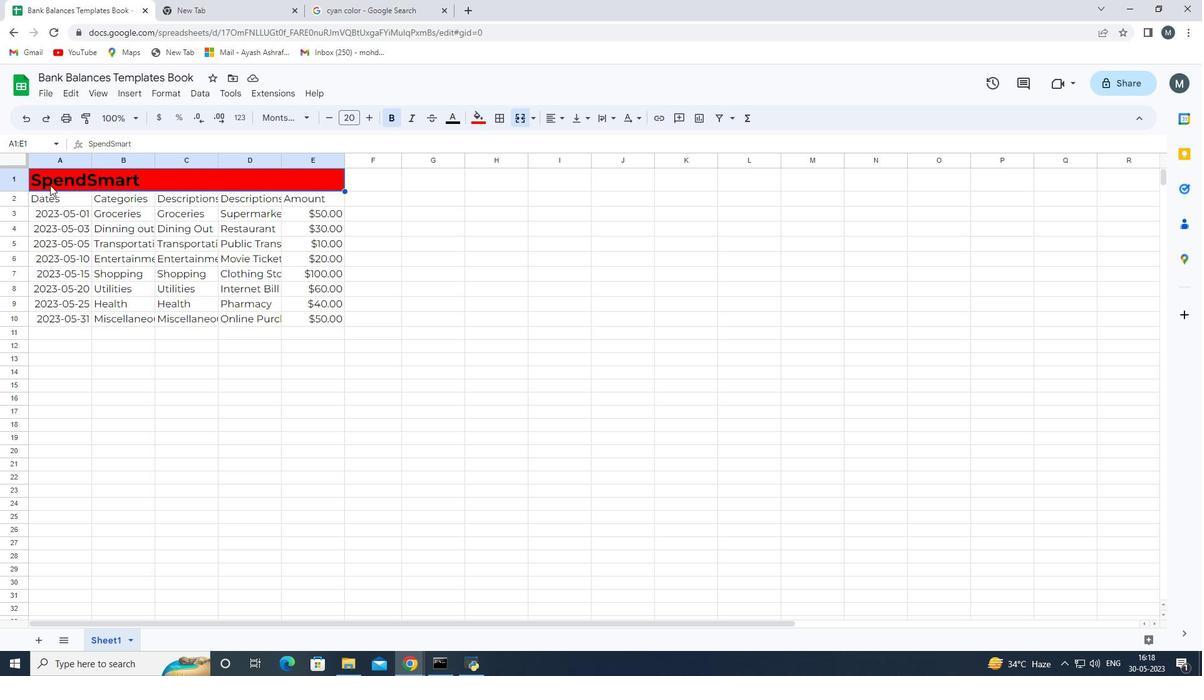 
Action: Mouse pressed left at (50, 183)
Screenshot: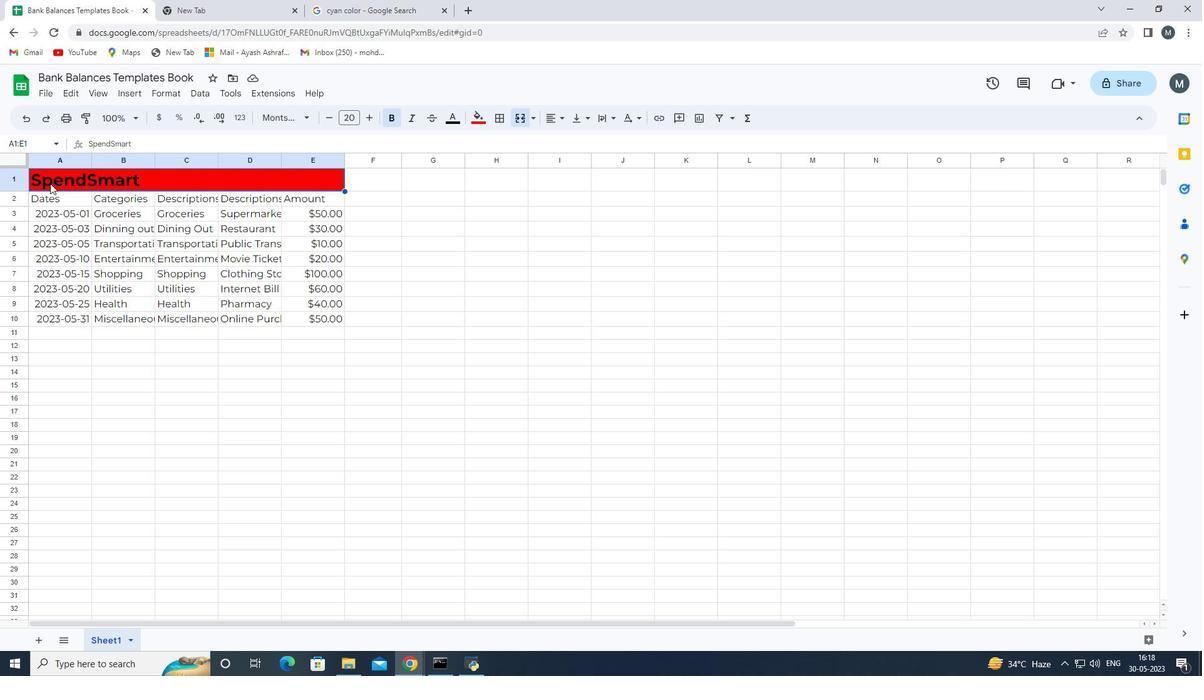
Action: Mouse moved to (549, 124)
Screenshot: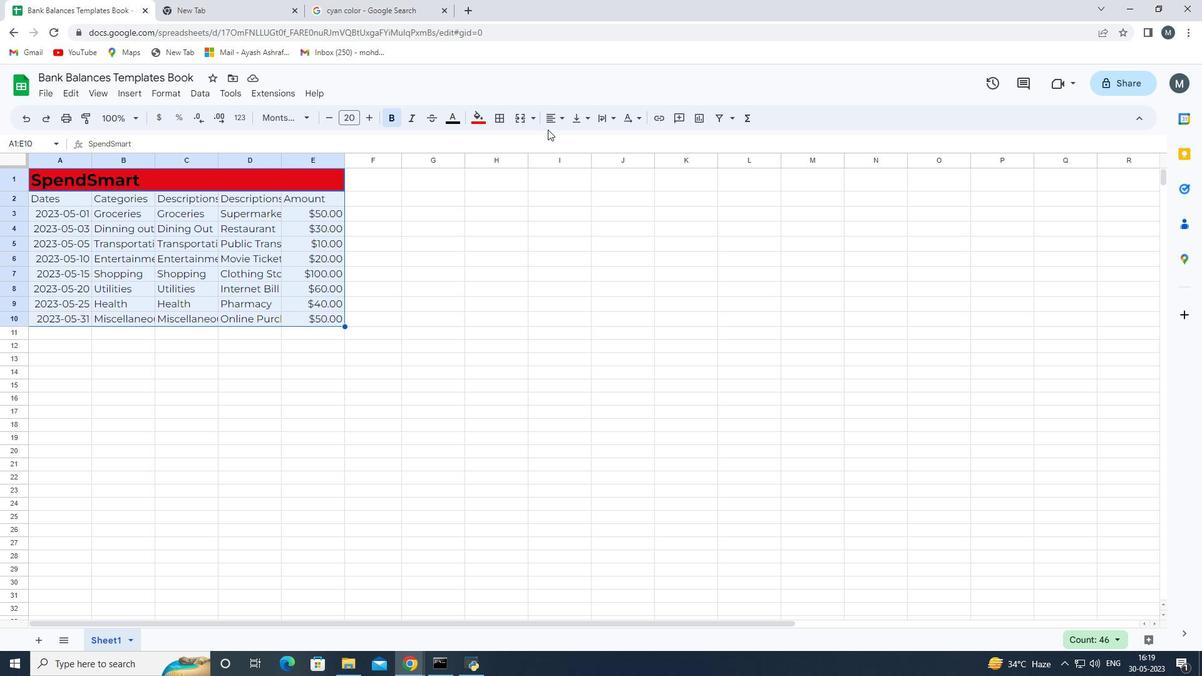 
Action: Mouse pressed left at (549, 124)
Screenshot: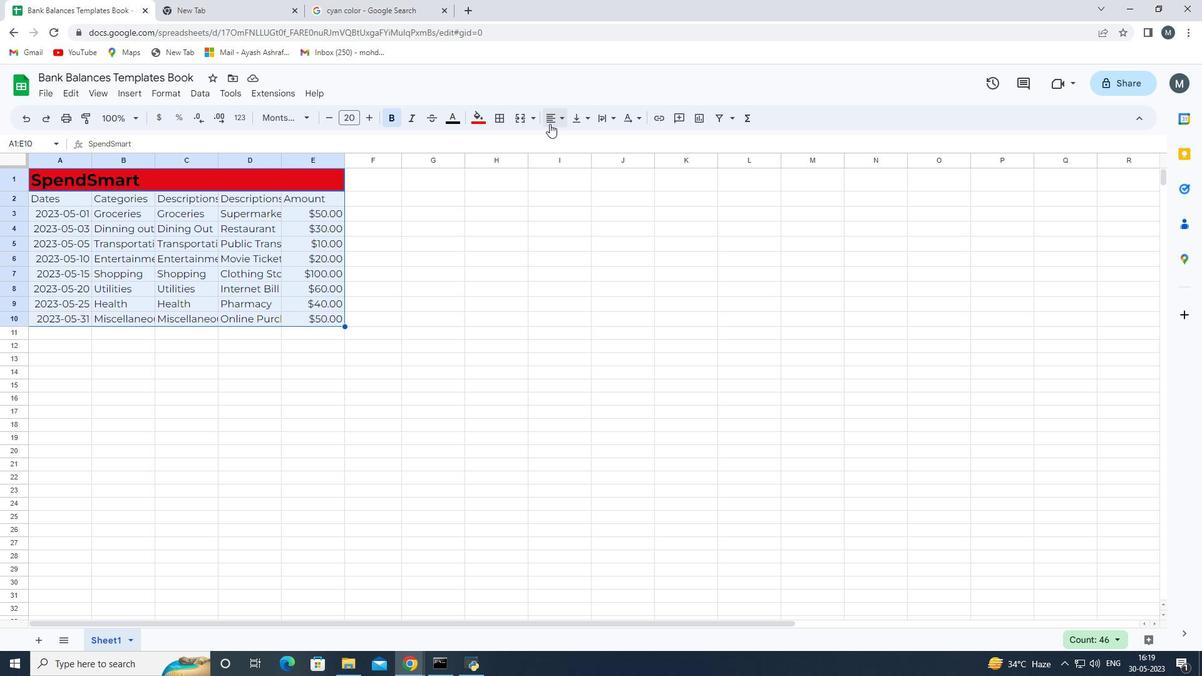
Action: Mouse moved to (598, 142)
Screenshot: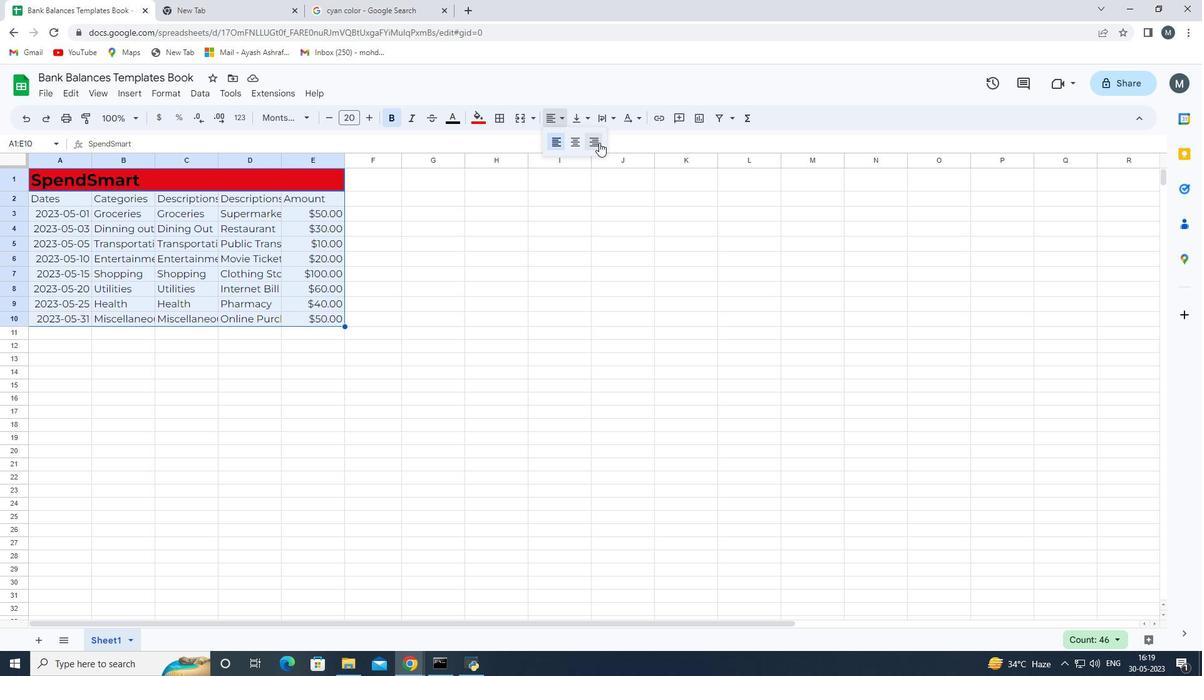 
Action: Mouse pressed left at (598, 142)
Screenshot: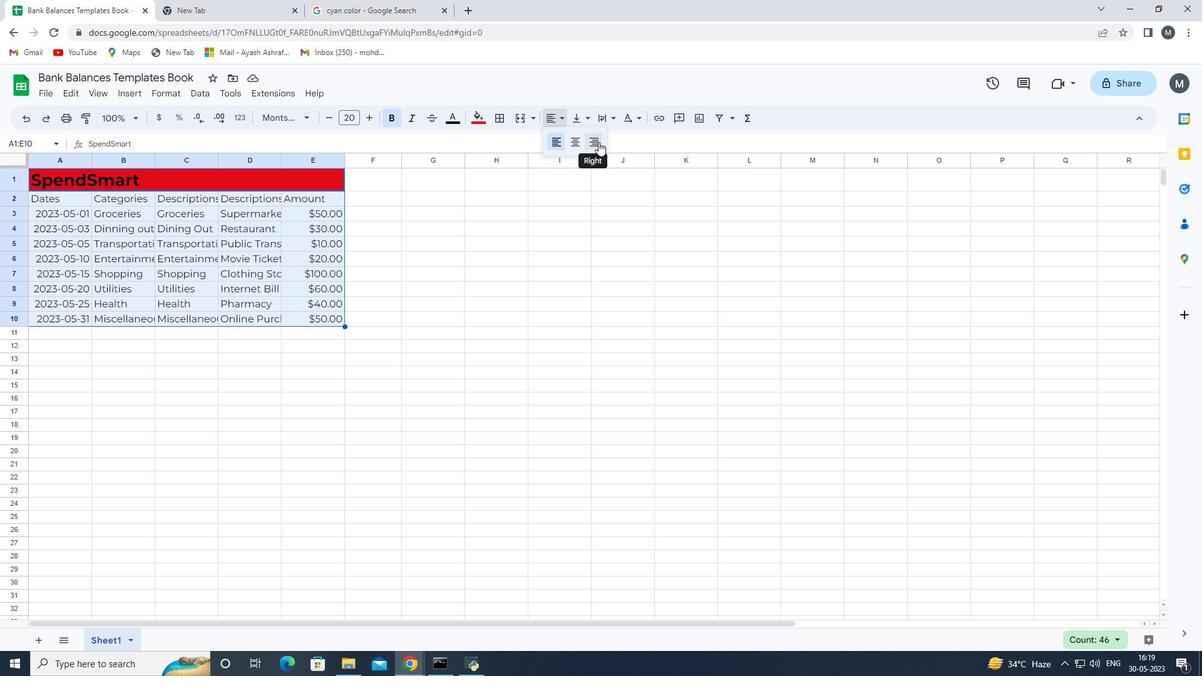 
Action: Mouse moved to (236, 368)
Screenshot: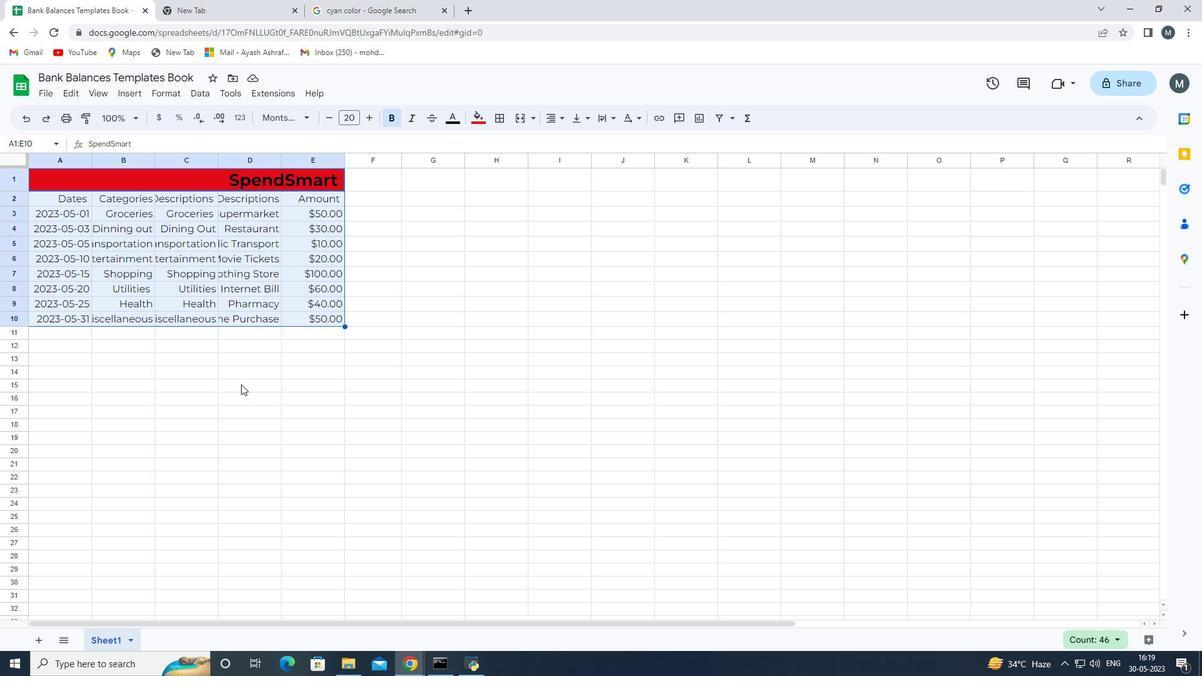 
Action: Mouse pressed left at (236, 368)
Screenshot: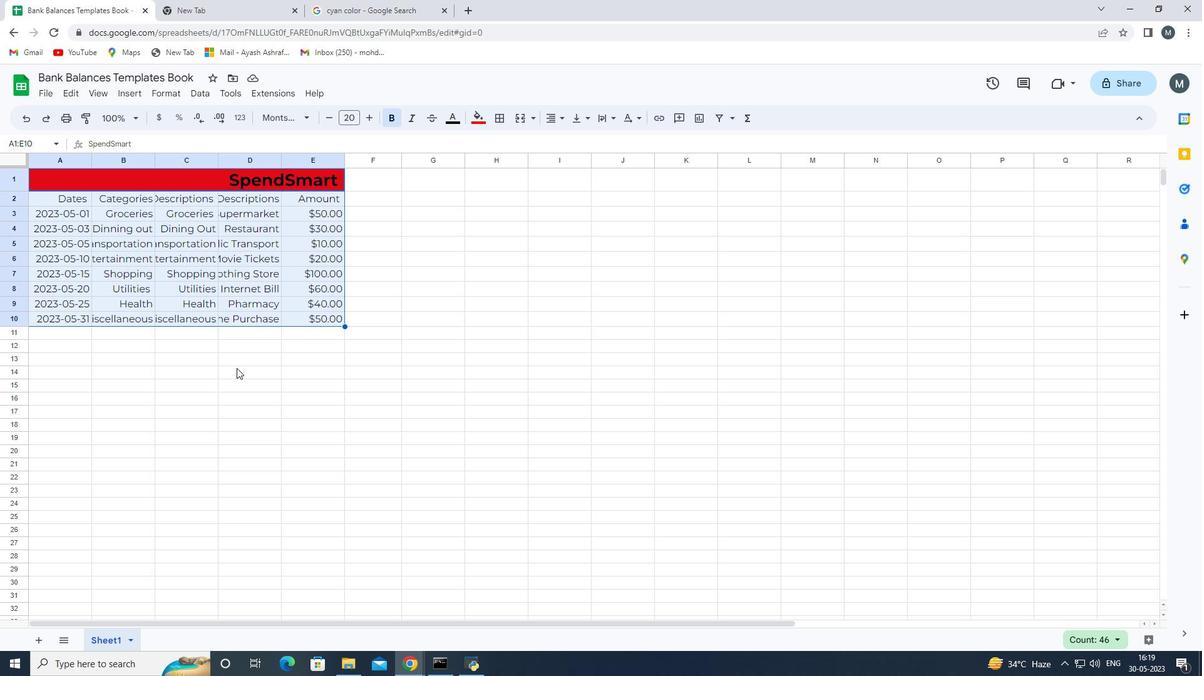 
Action: Mouse moved to (92, 159)
Screenshot: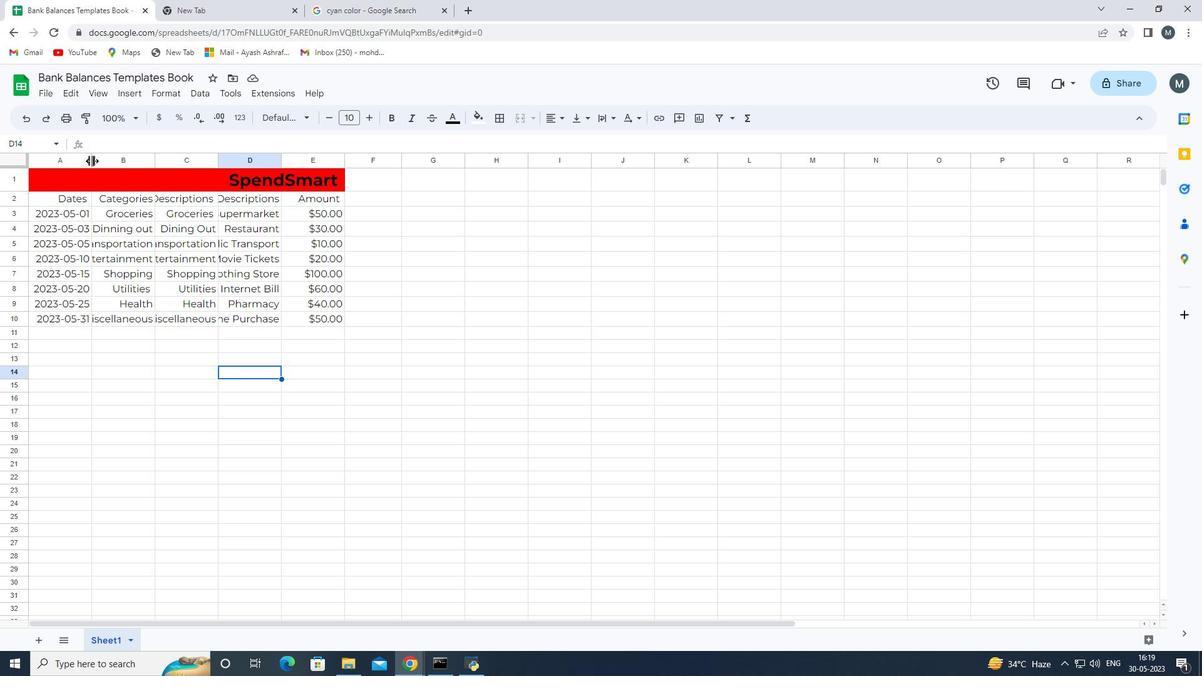 
Action: Mouse pressed left at (92, 159)
Screenshot: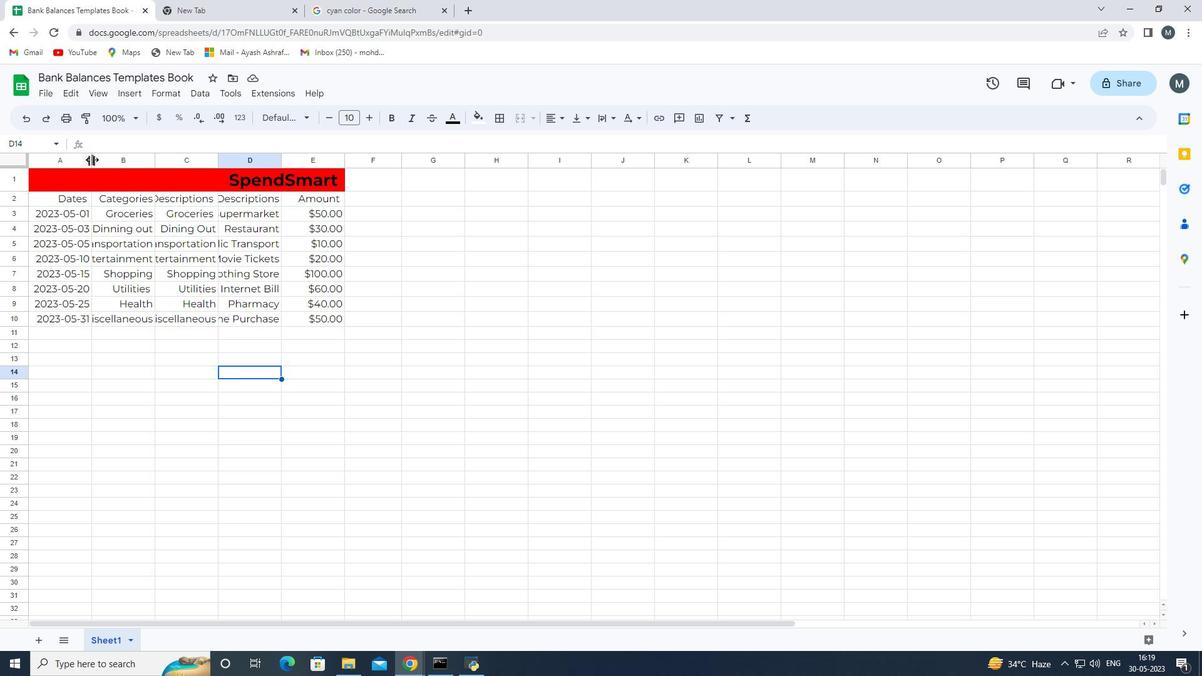 
Action: Mouse moved to (175, 159)
Screenshot: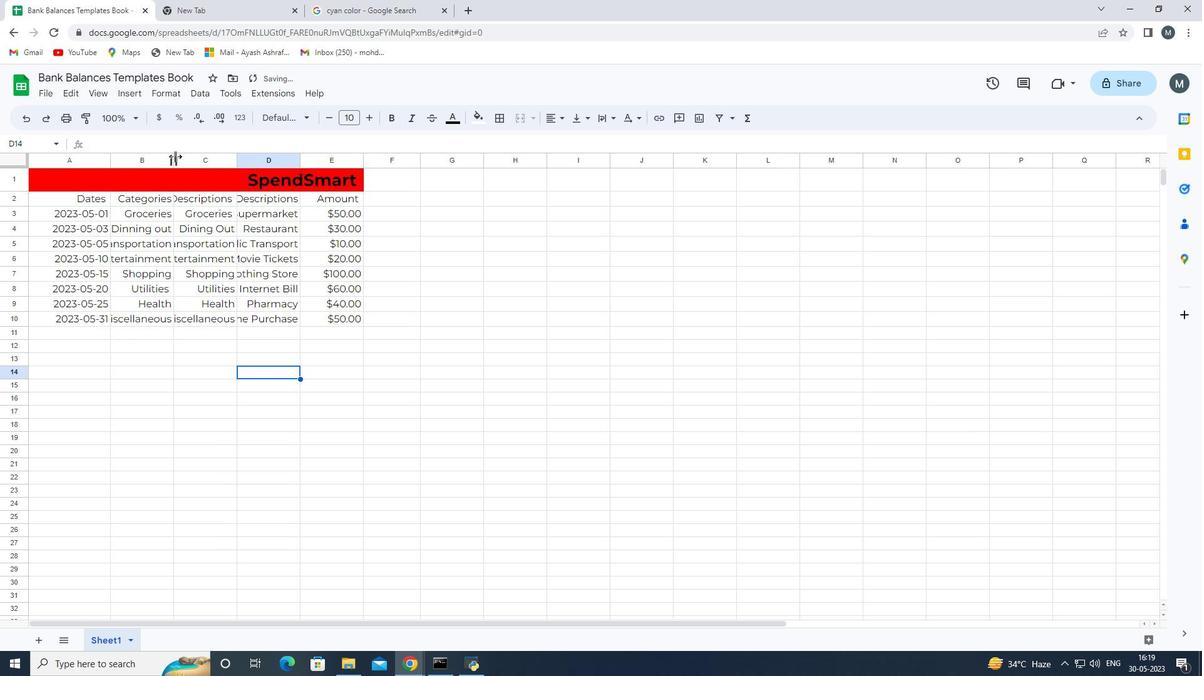 
Action: Mouse pressed left at (175, 159)
Screenshot: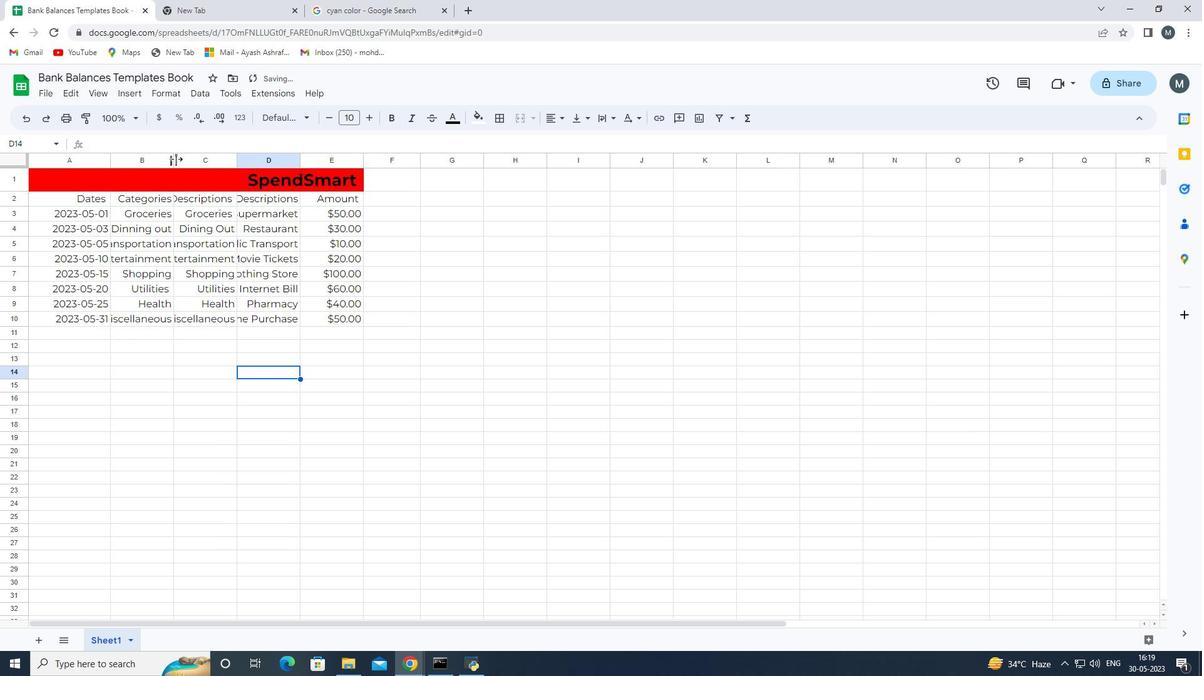 
Action: Mouse moved to (252, 157)
Screenshot: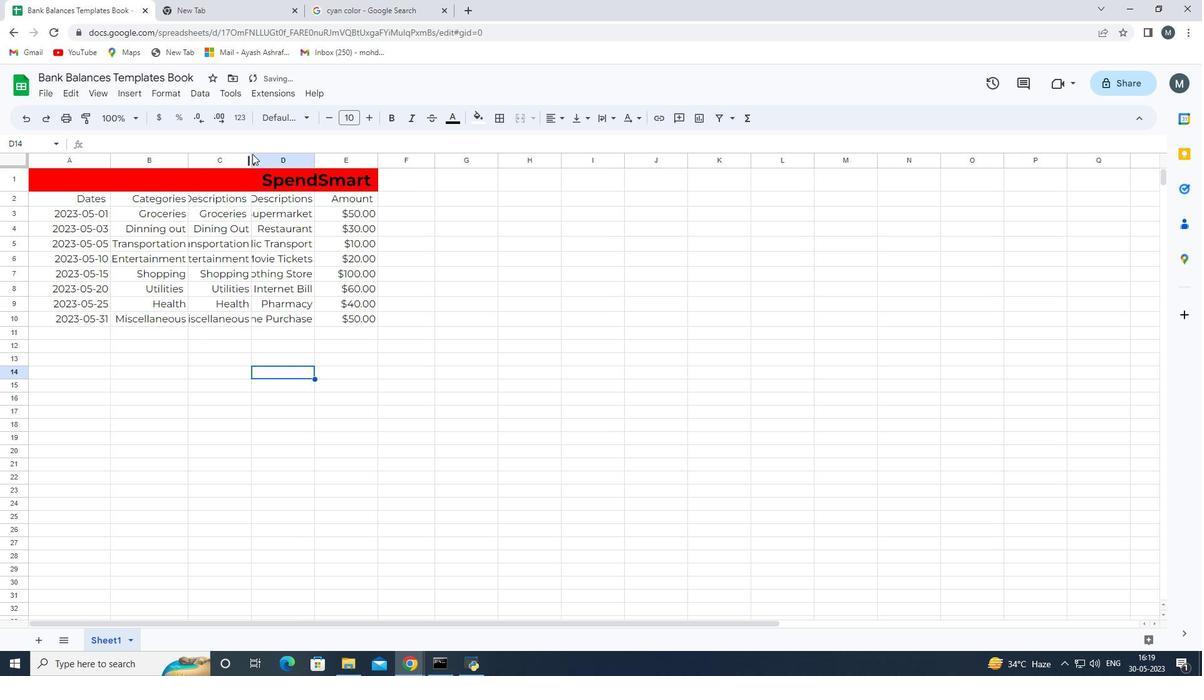 
Action: Mouse pressed left at (252, 157)
Screenshot: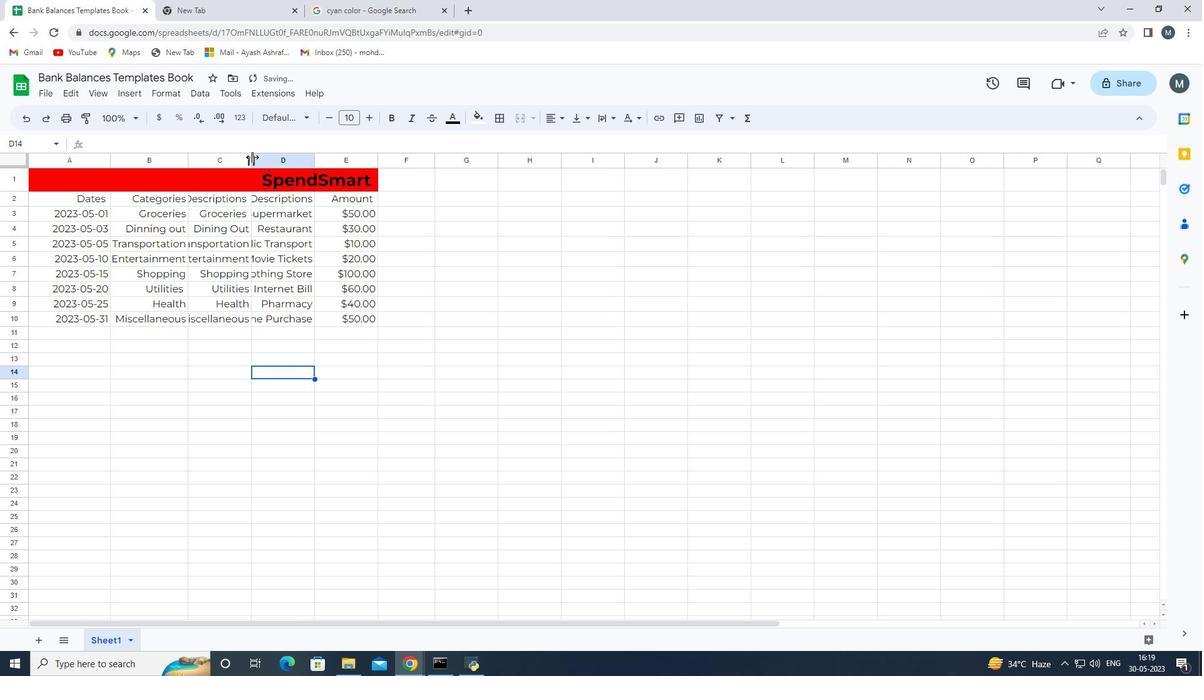 
Action: Mouse moved to (328, 160)
Screenshot: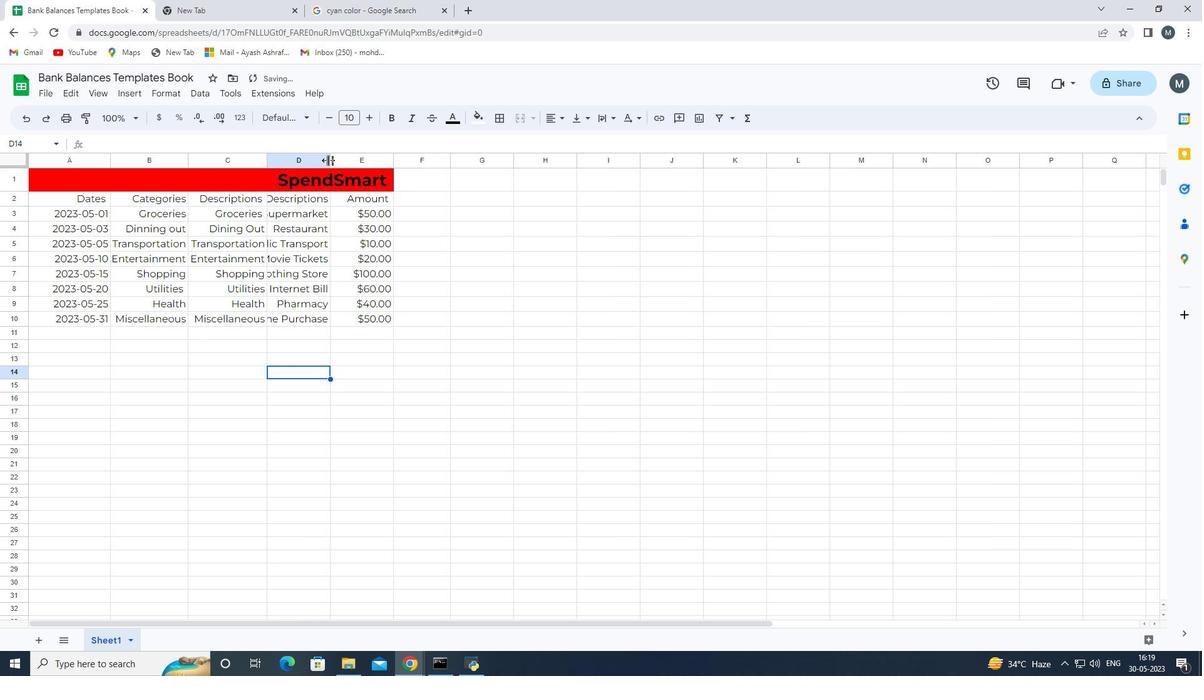 
Action: Mouse pressed left at (328, 160)
Screenshot: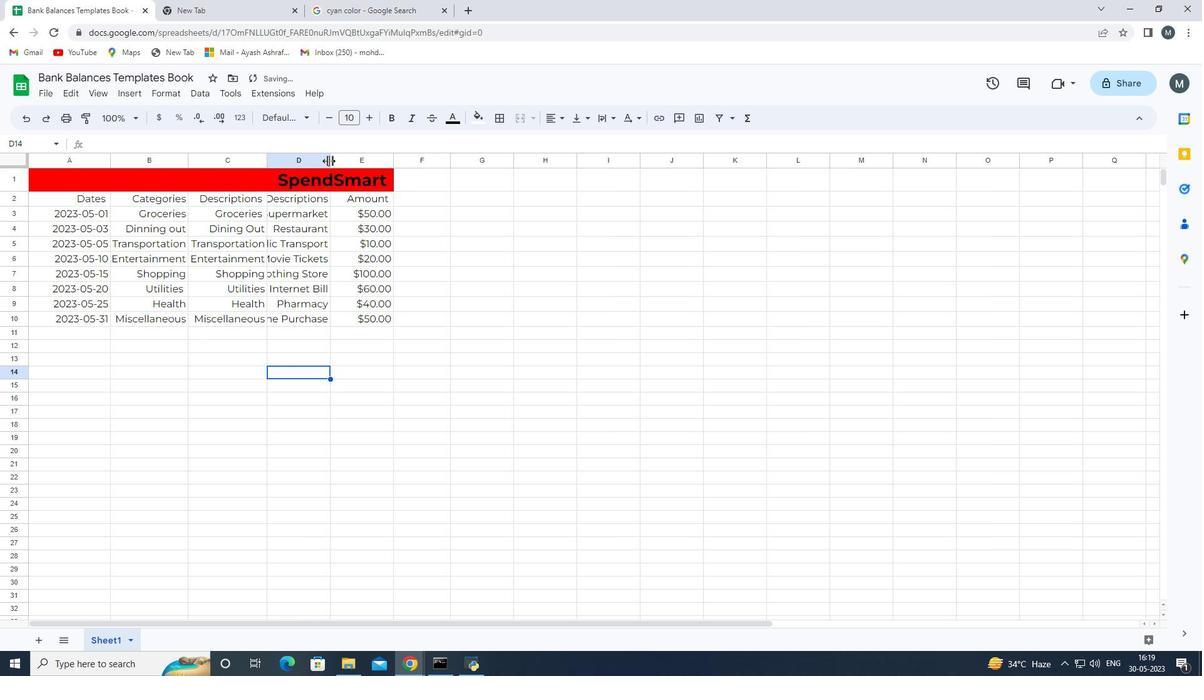 
Action: Mouse moved to (353, 162)
Screenshot: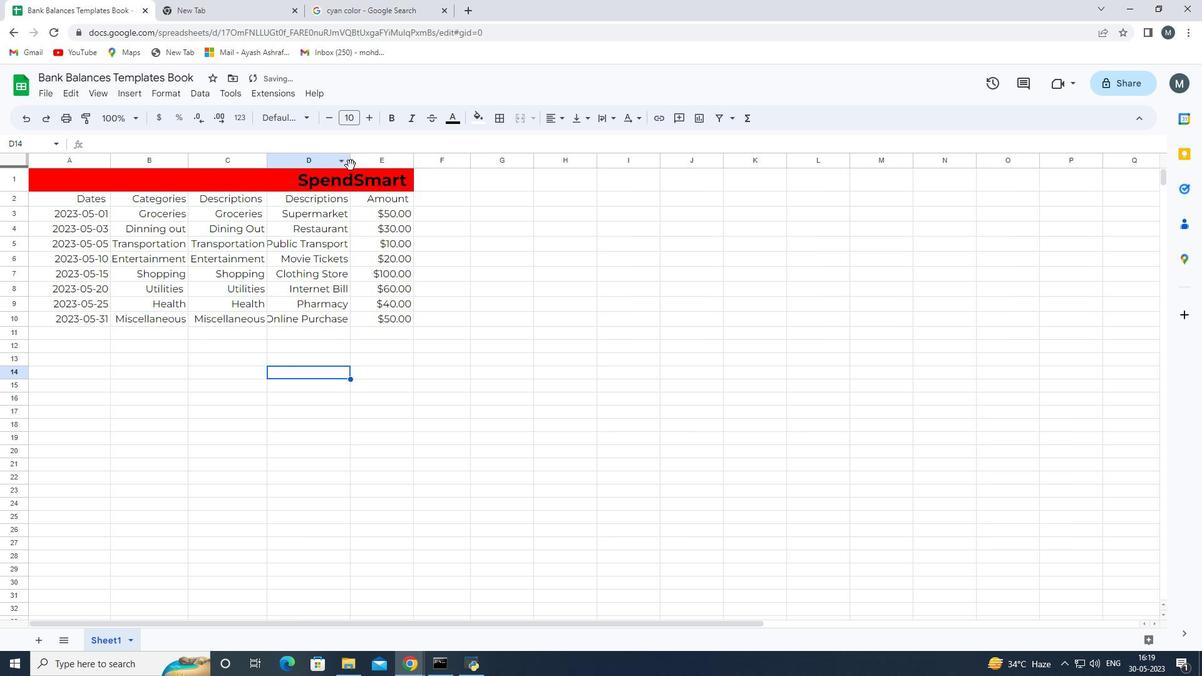 
Action: Mouse pressed left at (353, 162)
Screenshot: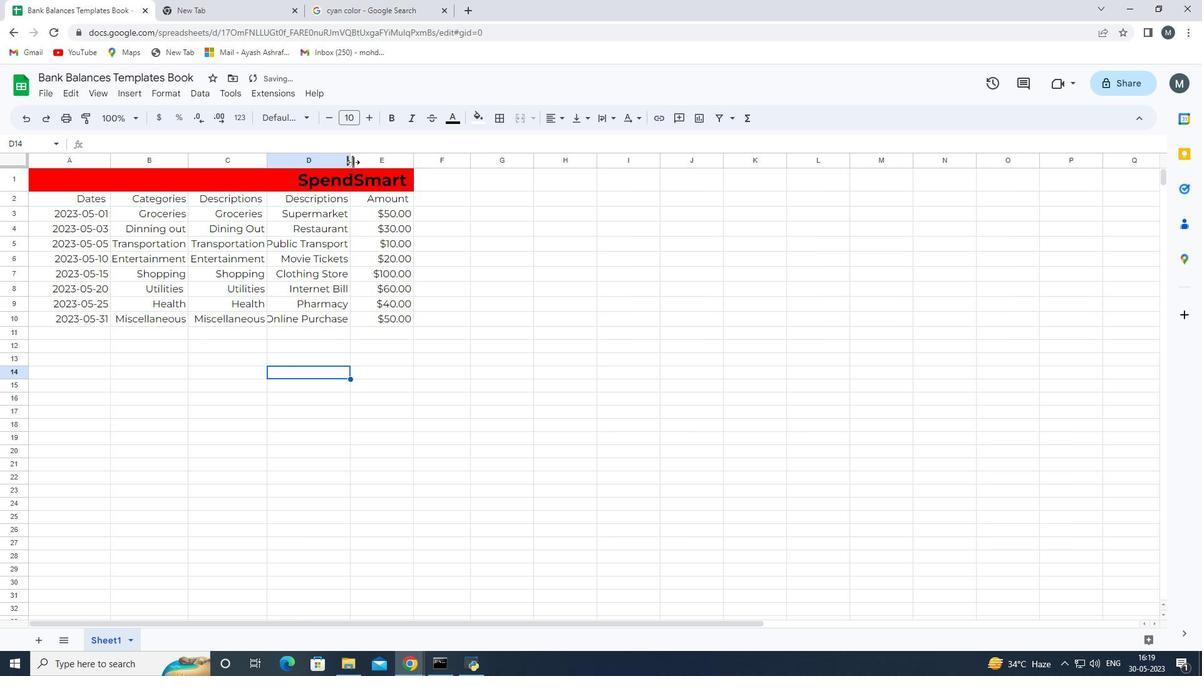 
Action: Mouse moved to (268, 157)
Screenshot: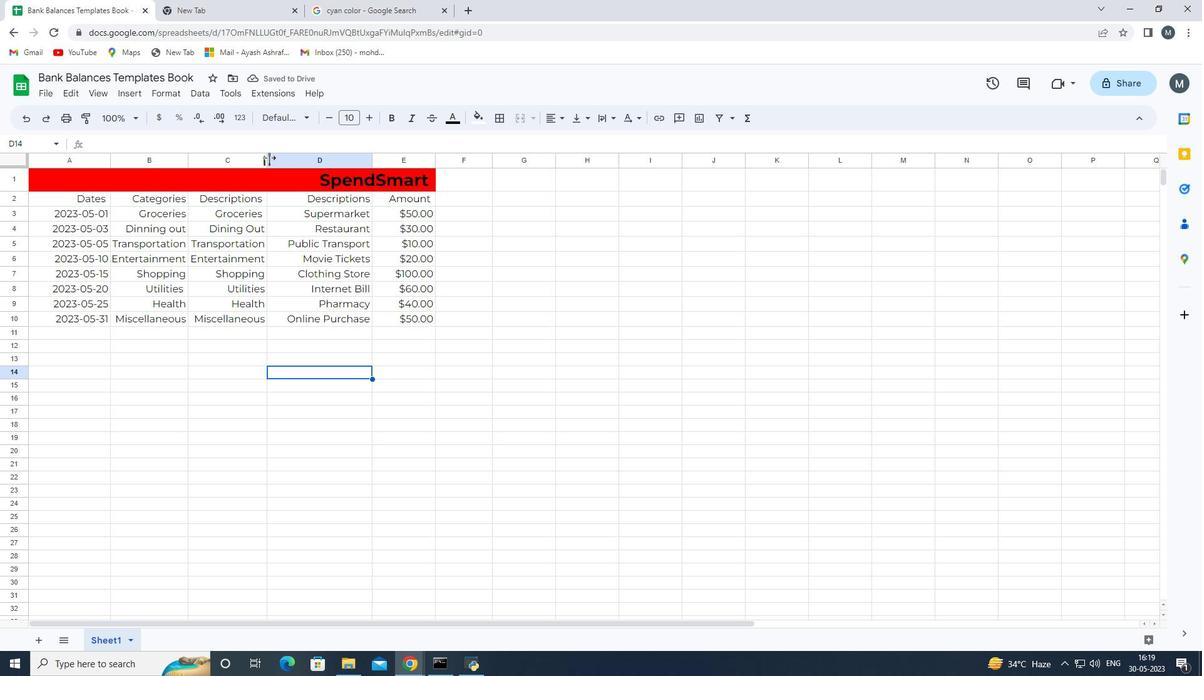 
Action: Mouse pressed left at (268, 157)
Screenshot: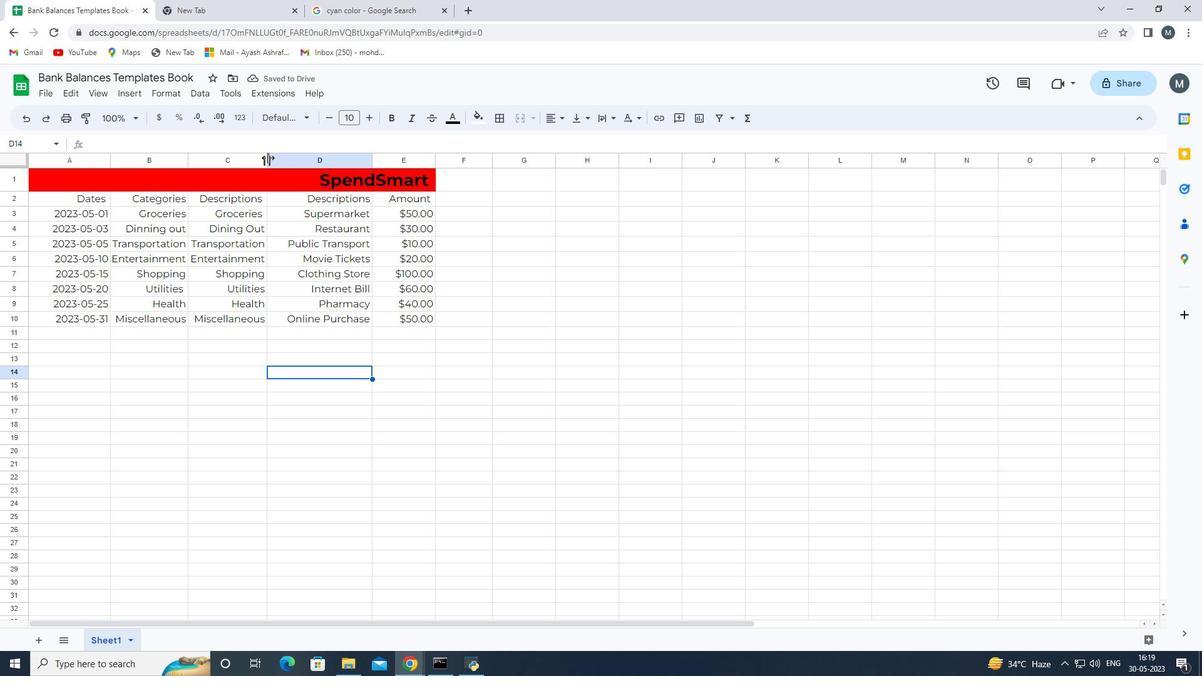 
Action: Mouse moved to (455, 158)
Screenshot: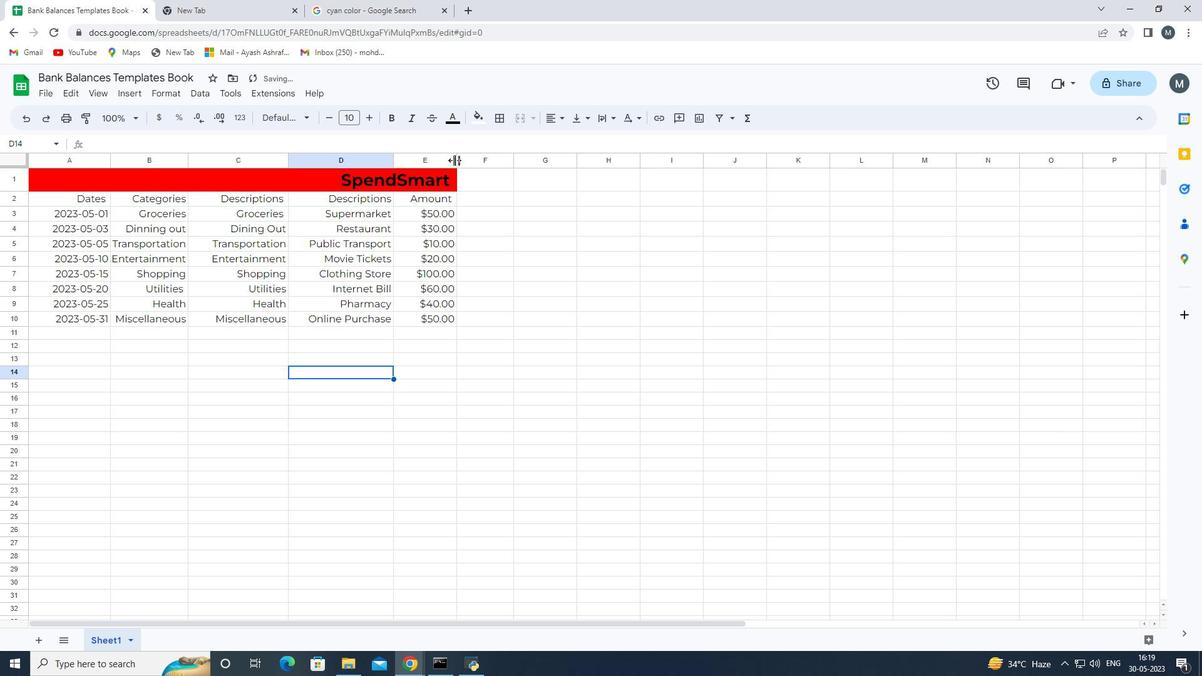 
Action: Mouse pressed left at (455, 158)
Screenshot: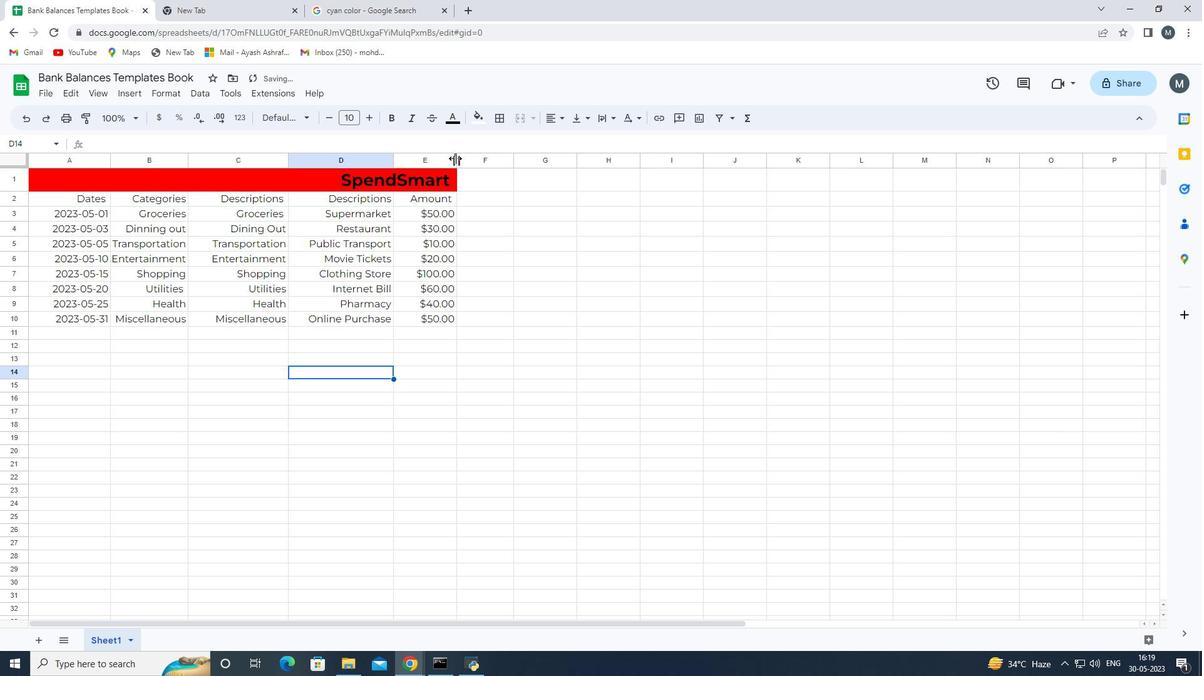 
Action: Mouse moved to (189, 160)
Screenshot: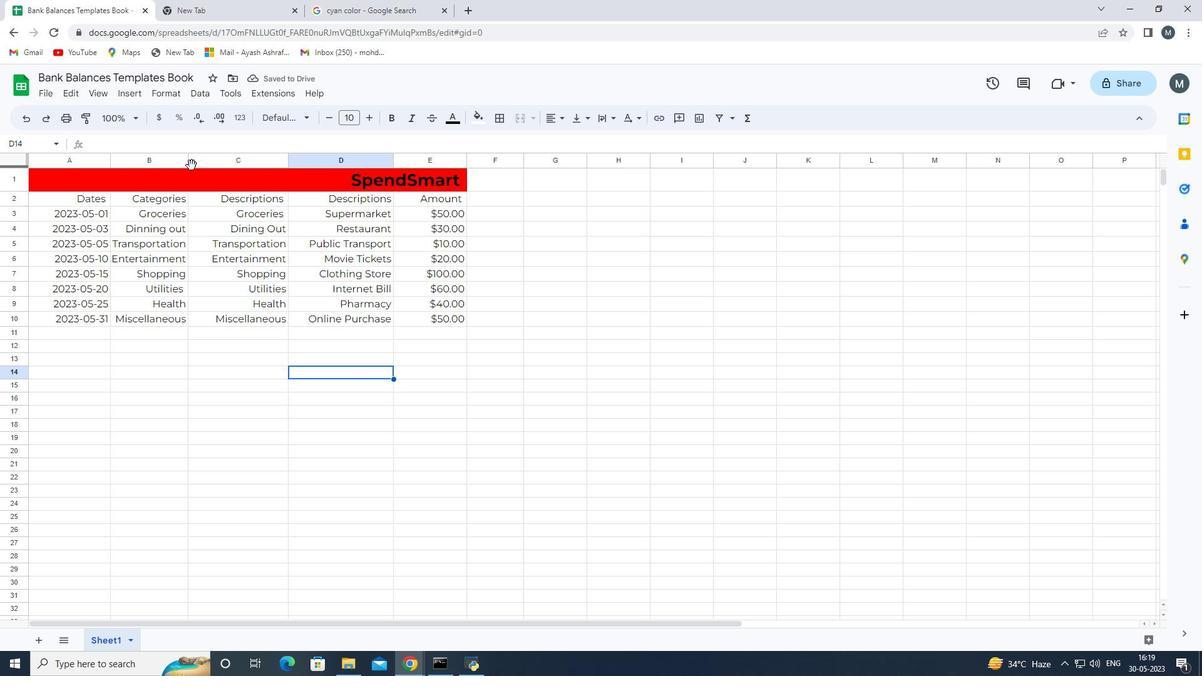 
Action: Mouse pressed left at (189, 160)
Screenshot: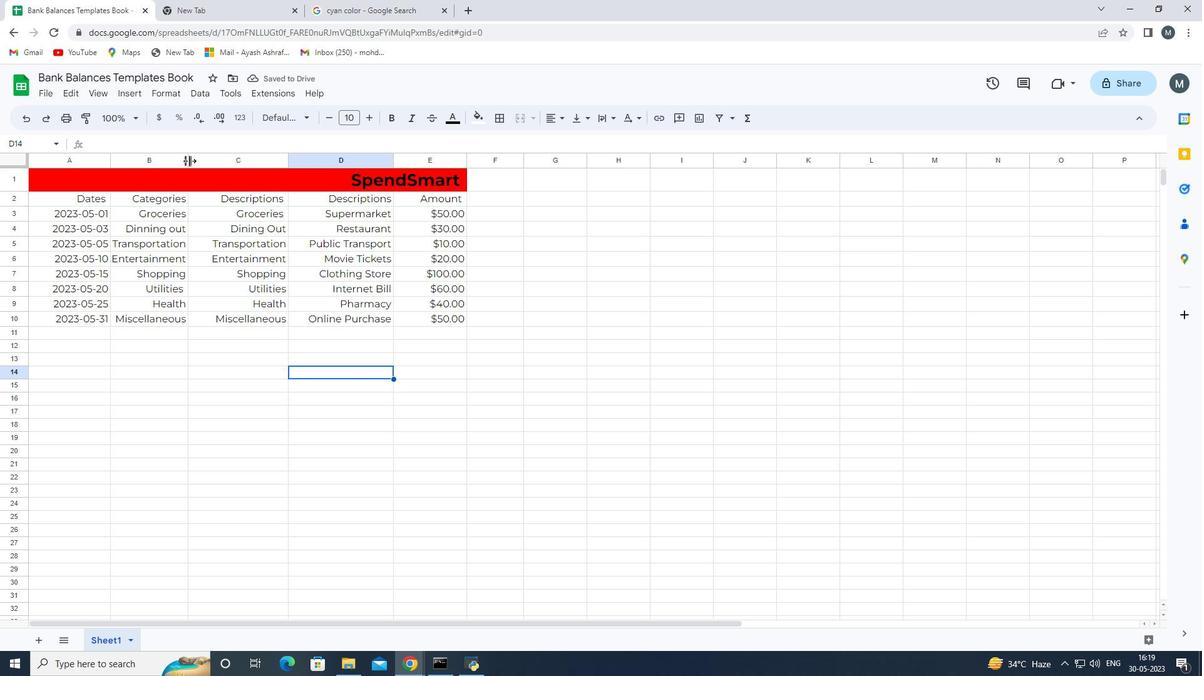 
Action: Mouse moved to (110, 157)
Screenshot: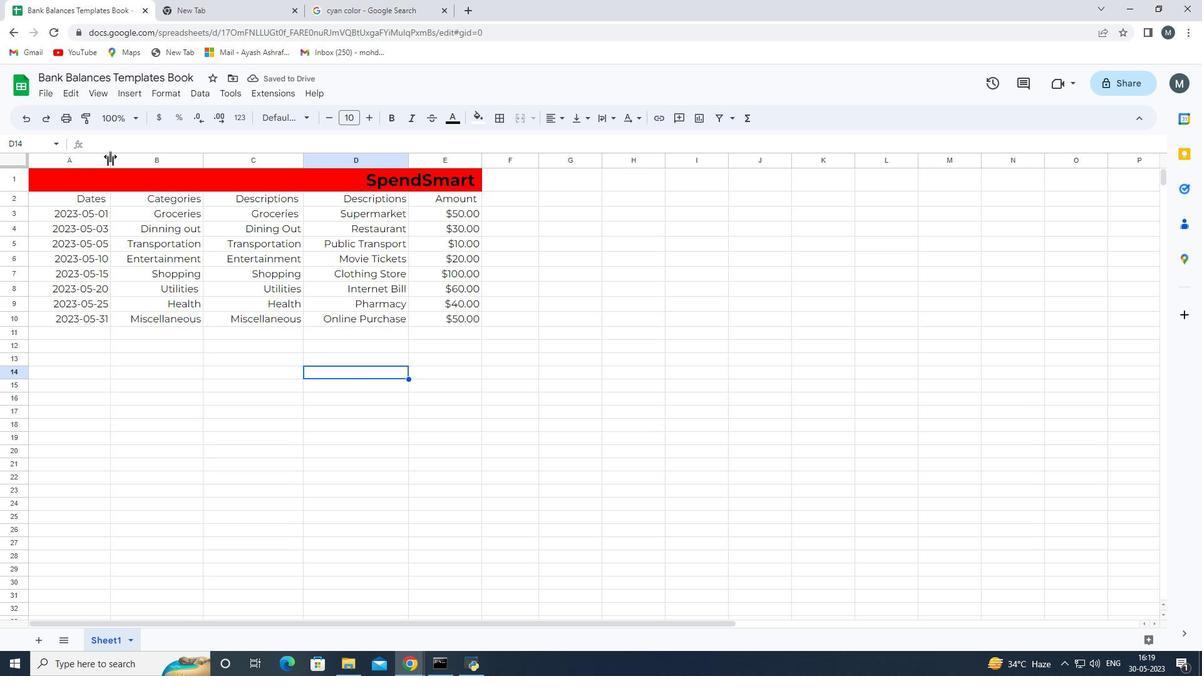 
Action: Mouse pressed left at (110, 157)
Screenshot: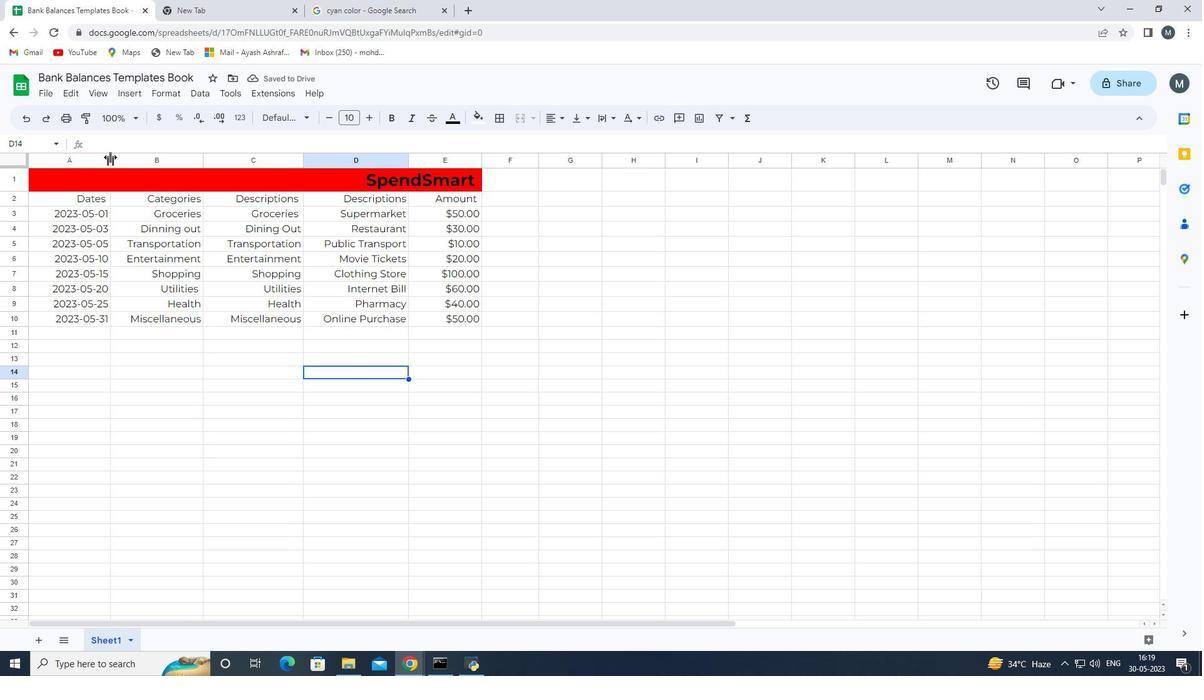
Action: Mouse moved to (239, 320)
Screenshot: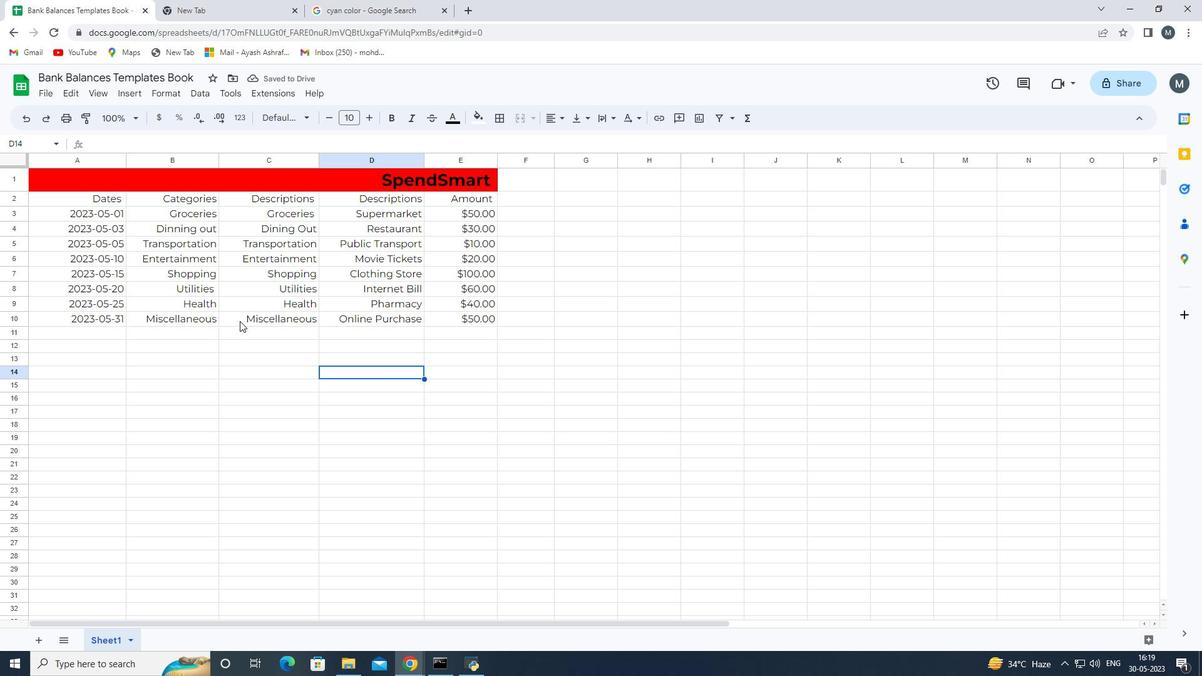 
Action: Mouse pressed left at (239, 320)
Screenshot: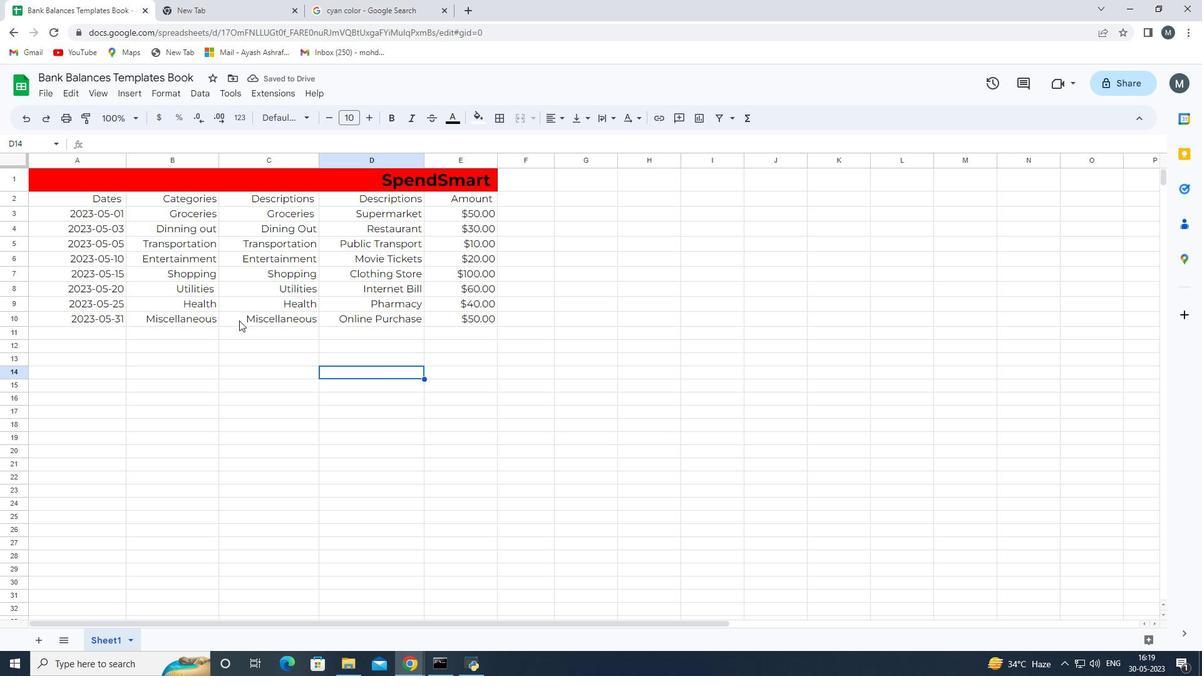 
Action: Mouse moved to (217, 382)
Screenshot: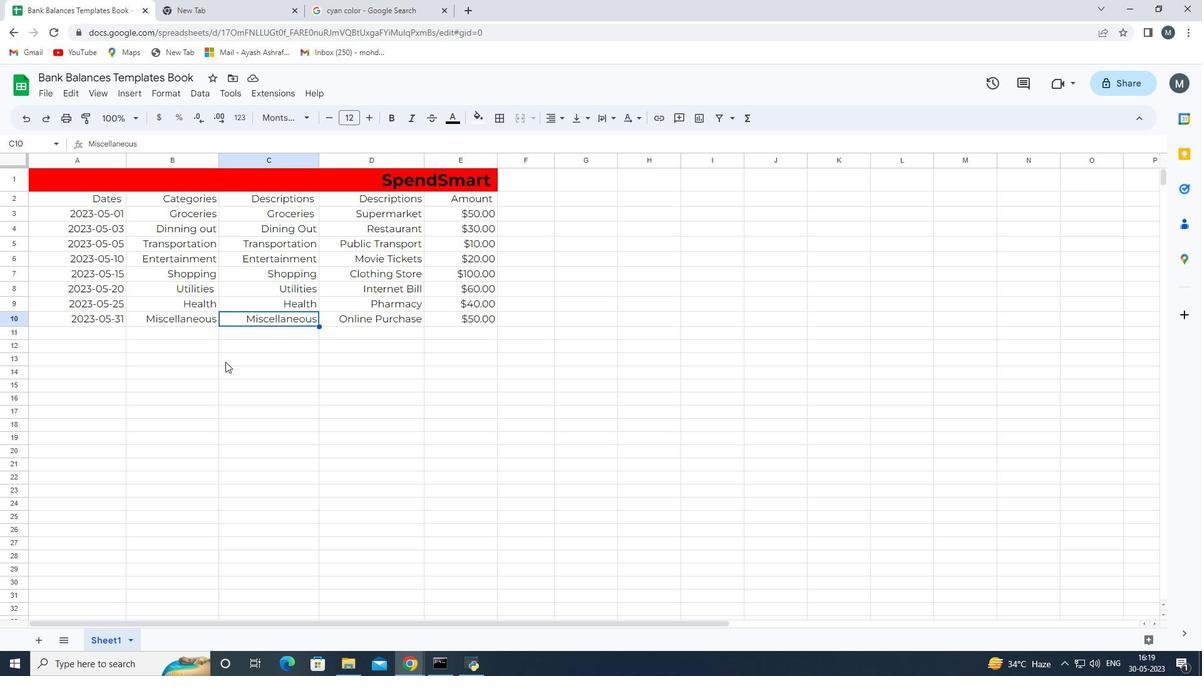 
Action: Mouse pressed left at (217, 382)
Screenshot: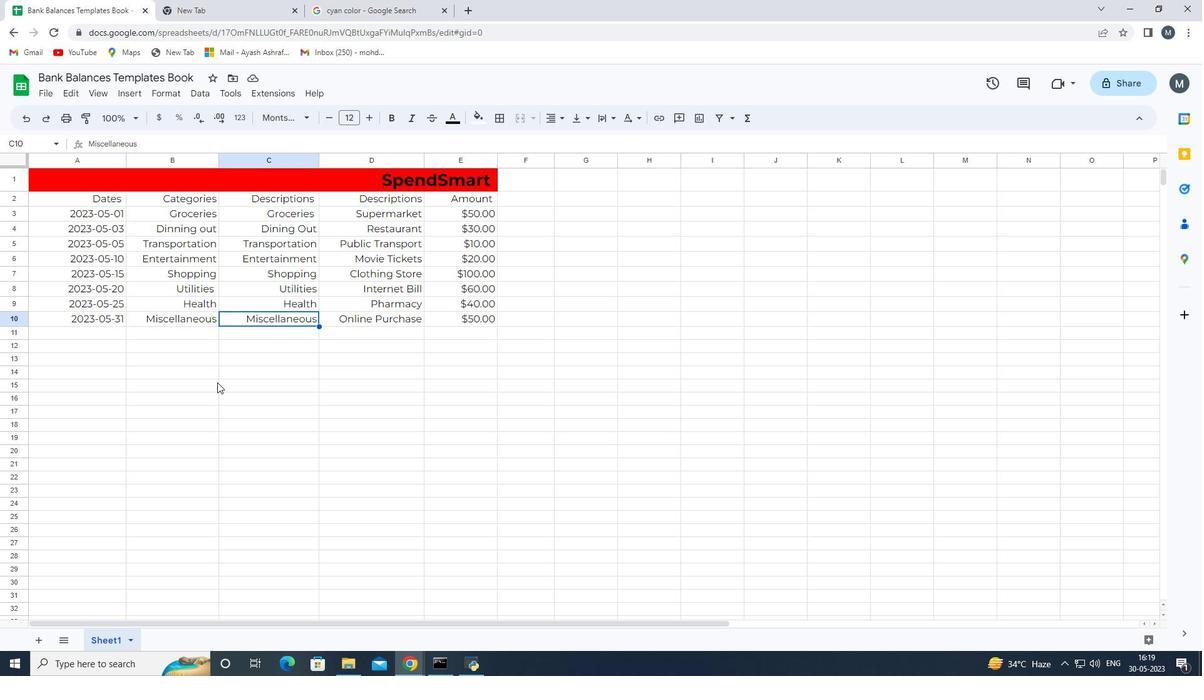 
Action: Mouse moved to (76, 315)
Screenshot: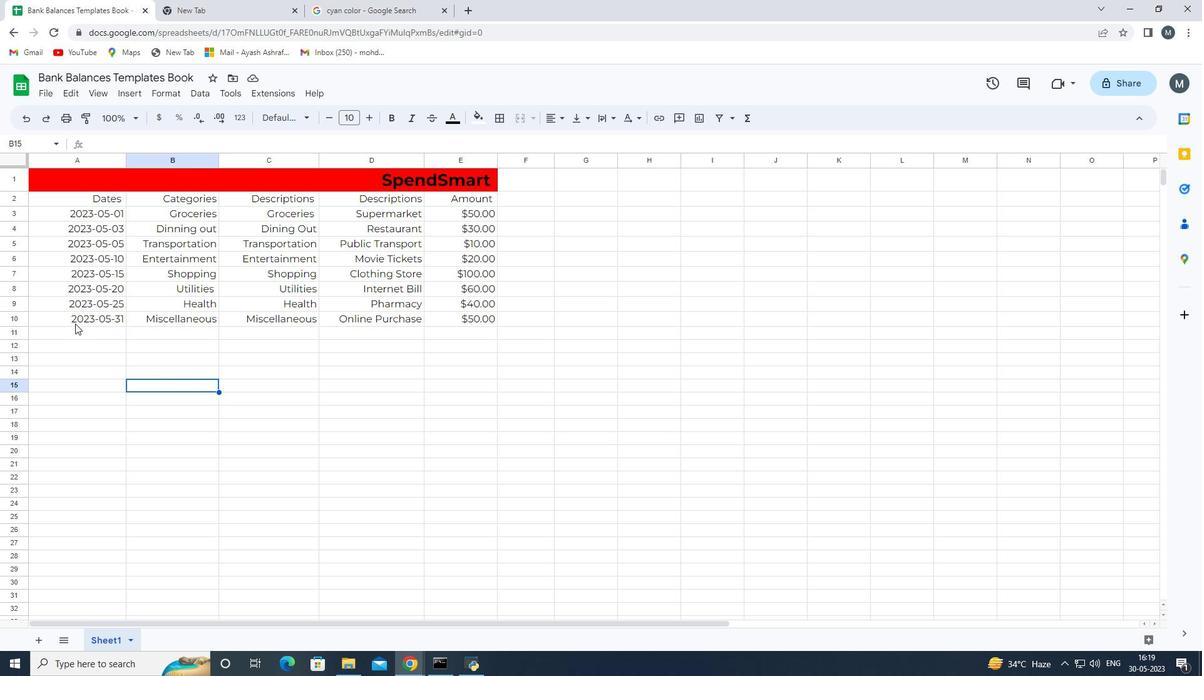 
Action: Mouse pressed left at (76, 315)
Screenshot: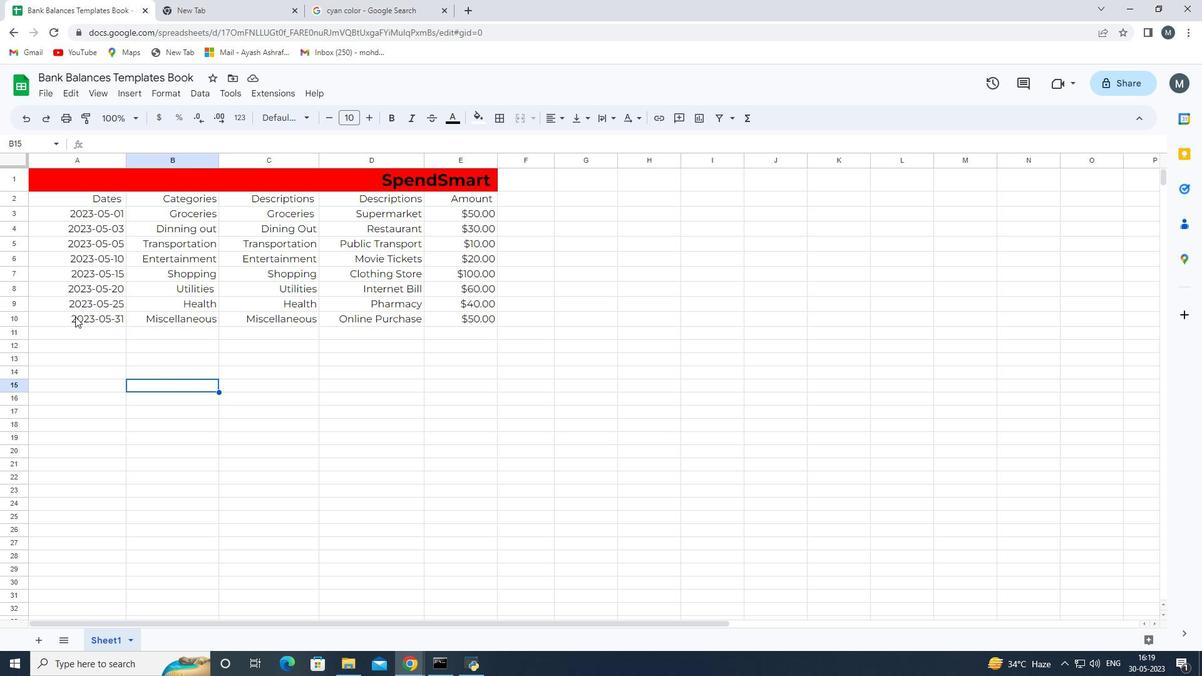 
Action: Mouse moved to (350, 226)
Screenshot: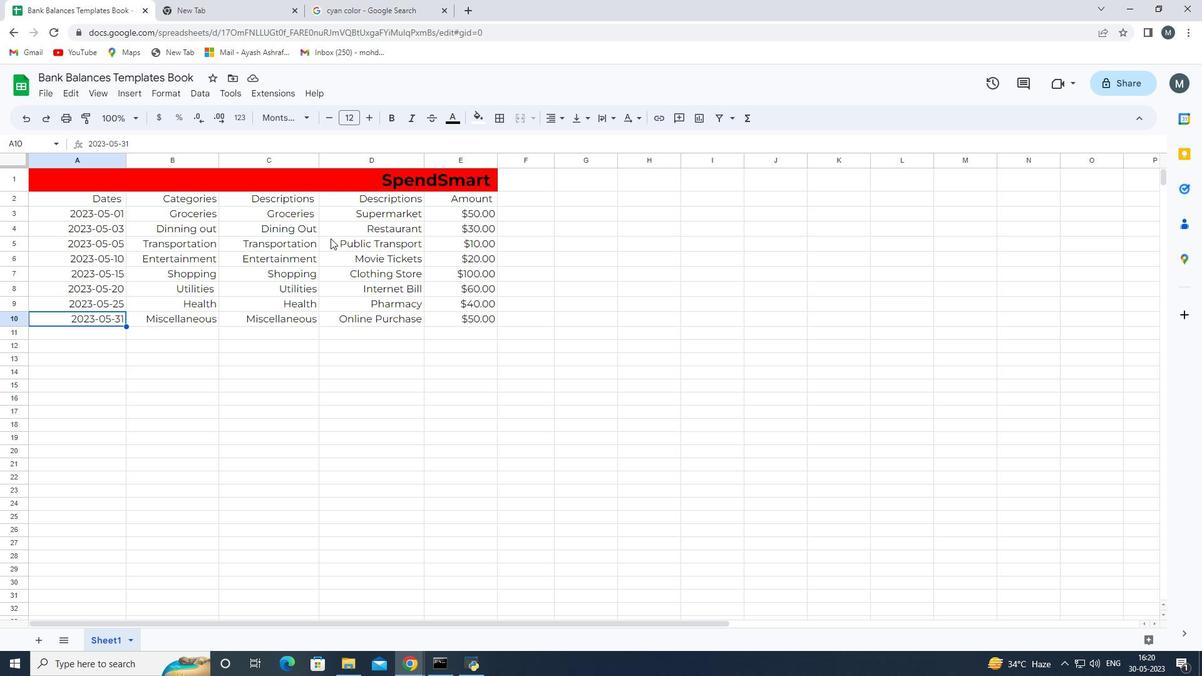 
Action: Mouse scrolled (350, 225) with delta (0, 0)
Screenshot: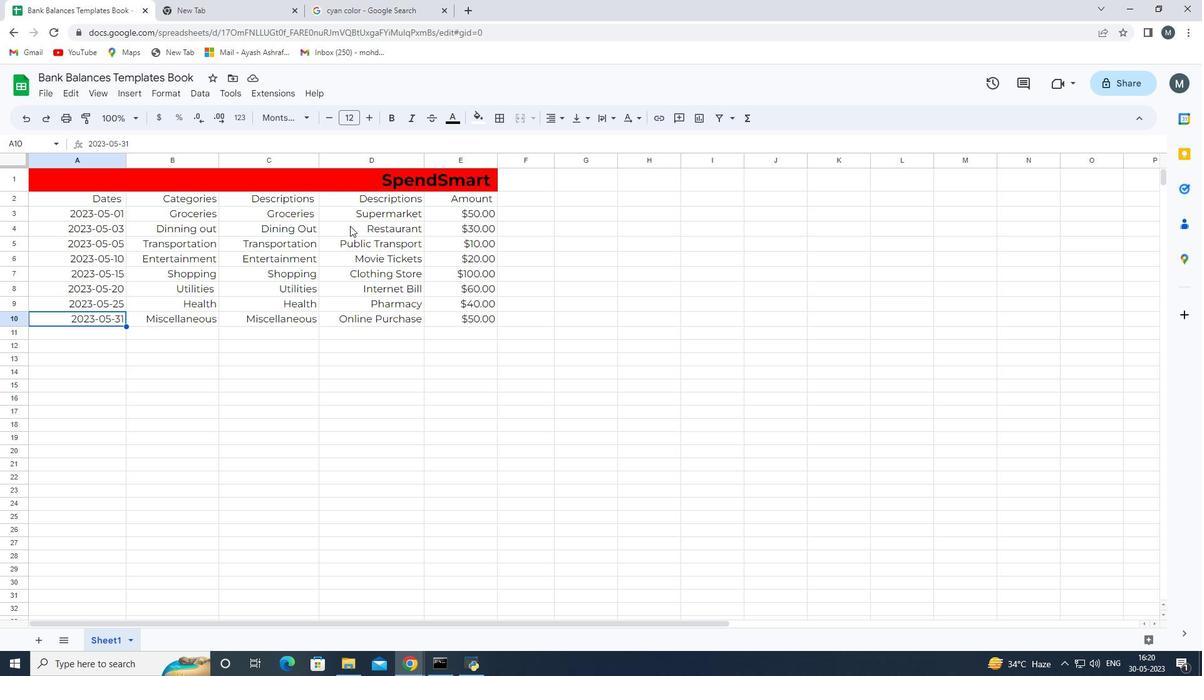 
Action: Mouse scrolled (350, 226) with delta (0, 0)
Screenshot: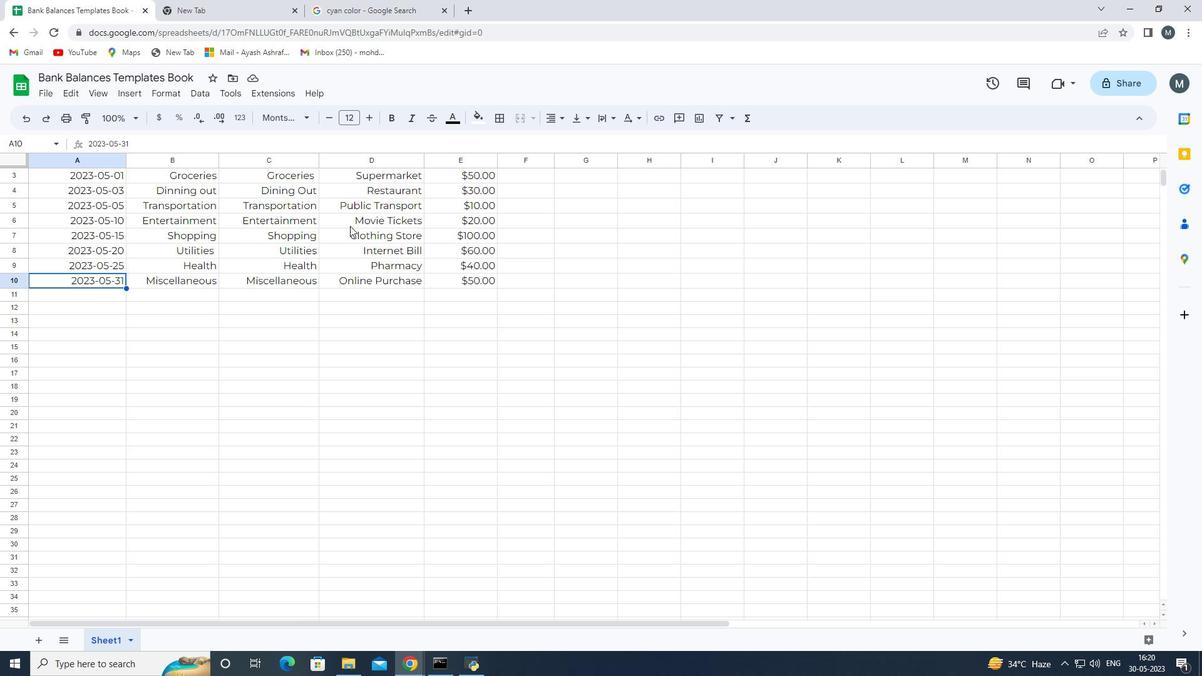
Action: Mouse moved to (362, 209)
Screenshot: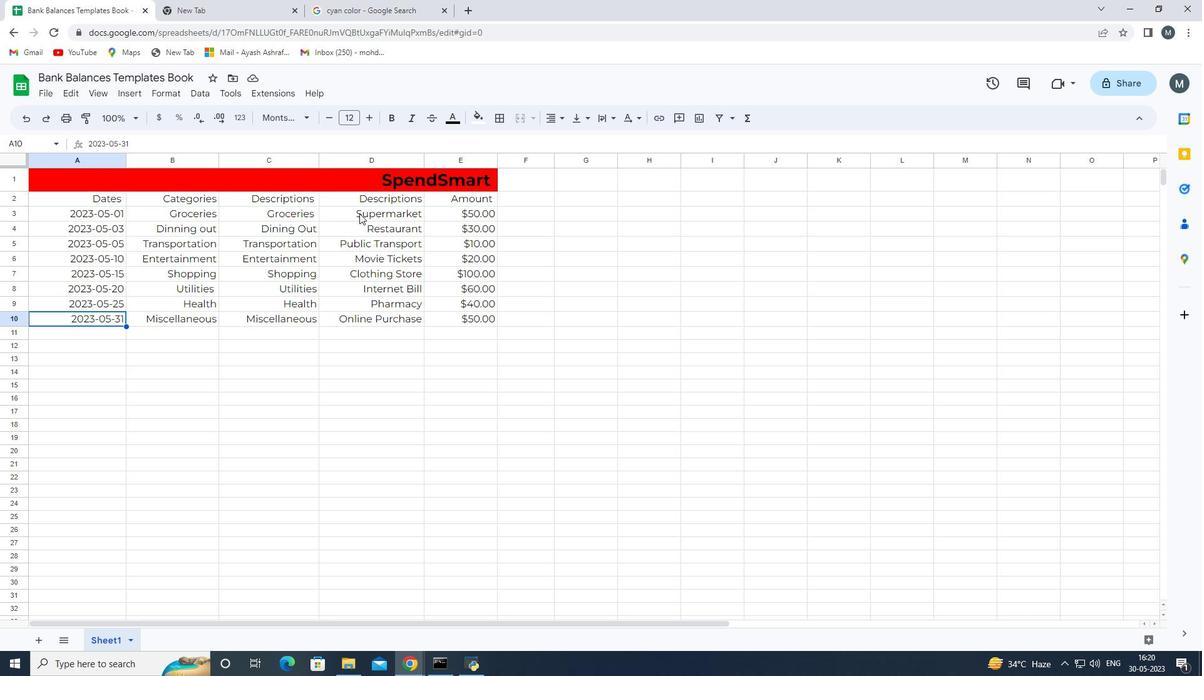 
Action: Mouse pressed left at (362, 209)
Screenshot: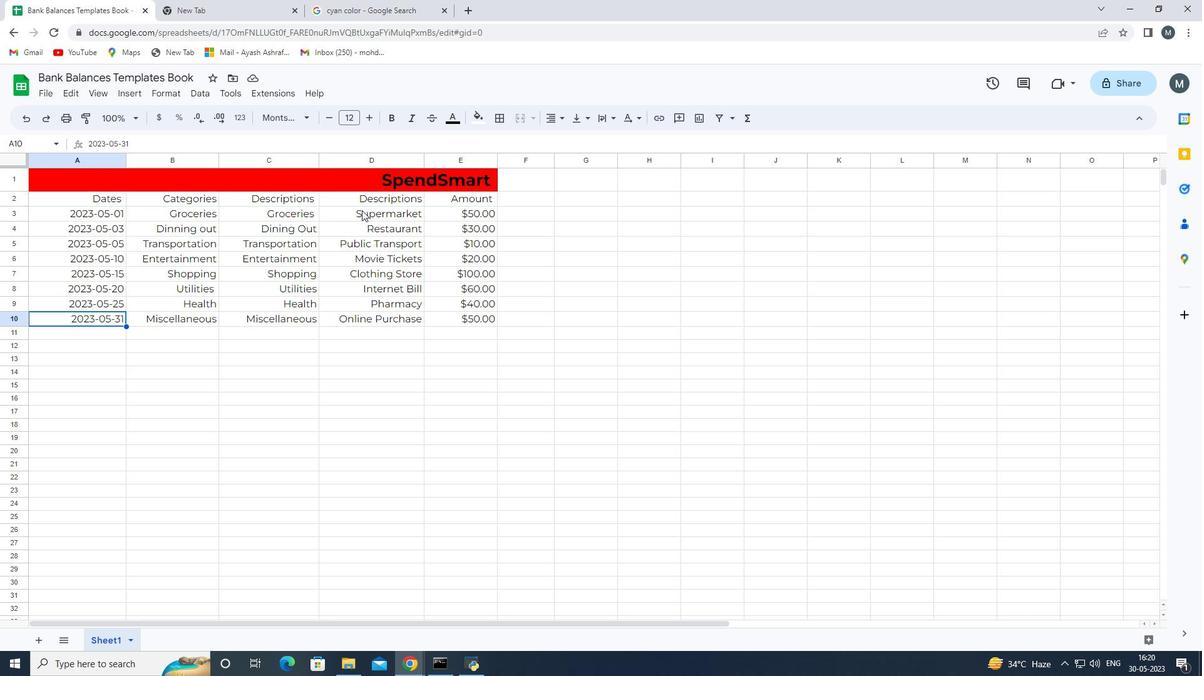 
Action: Mouse moved to (105, 195)
Screenshot: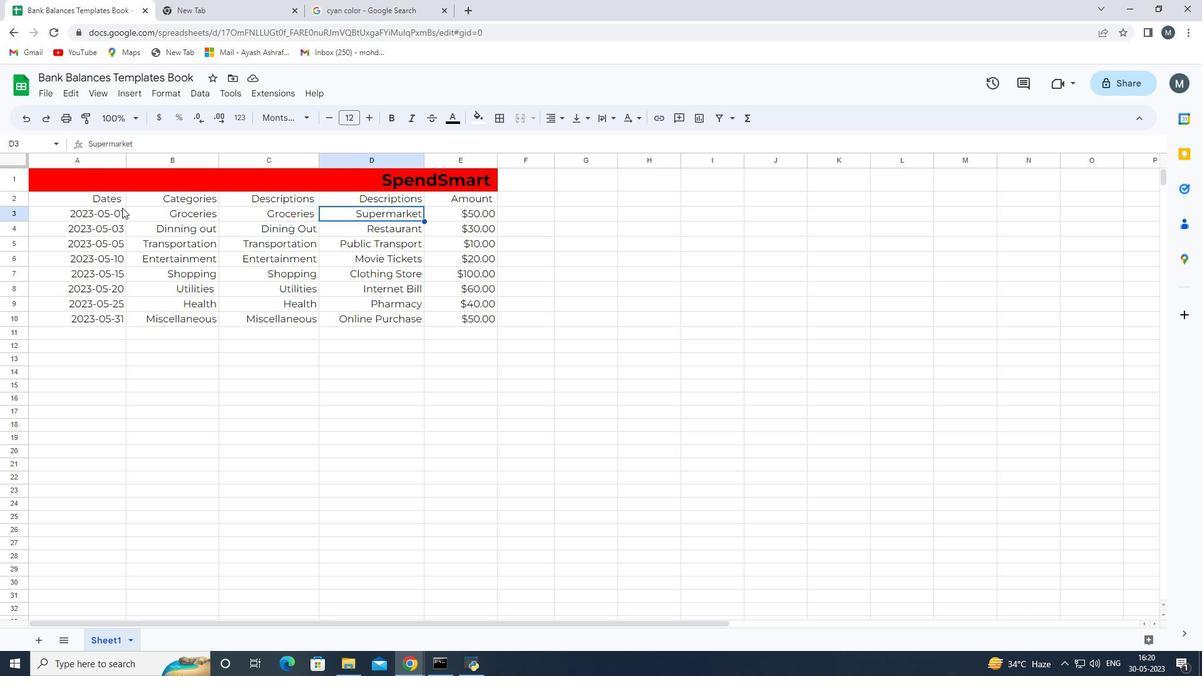 
Action: Mouse pressed left at (105, 195)
Screenshot: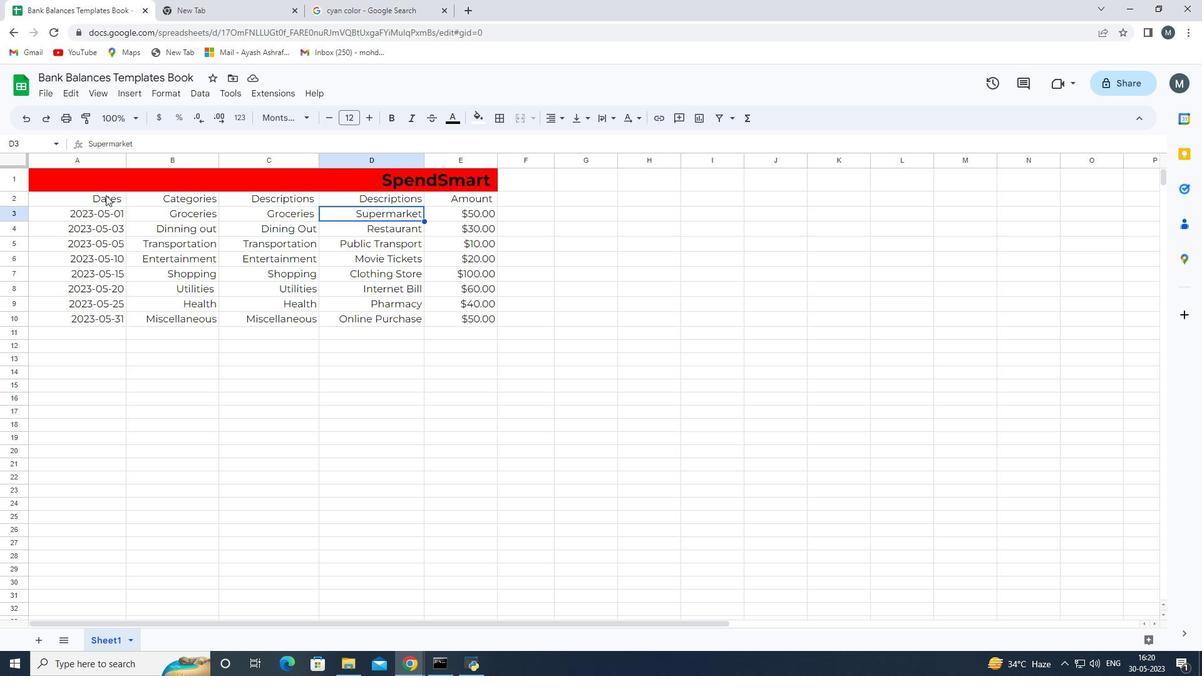 
Action: Mouse moved to (62, 200)
Screenshot: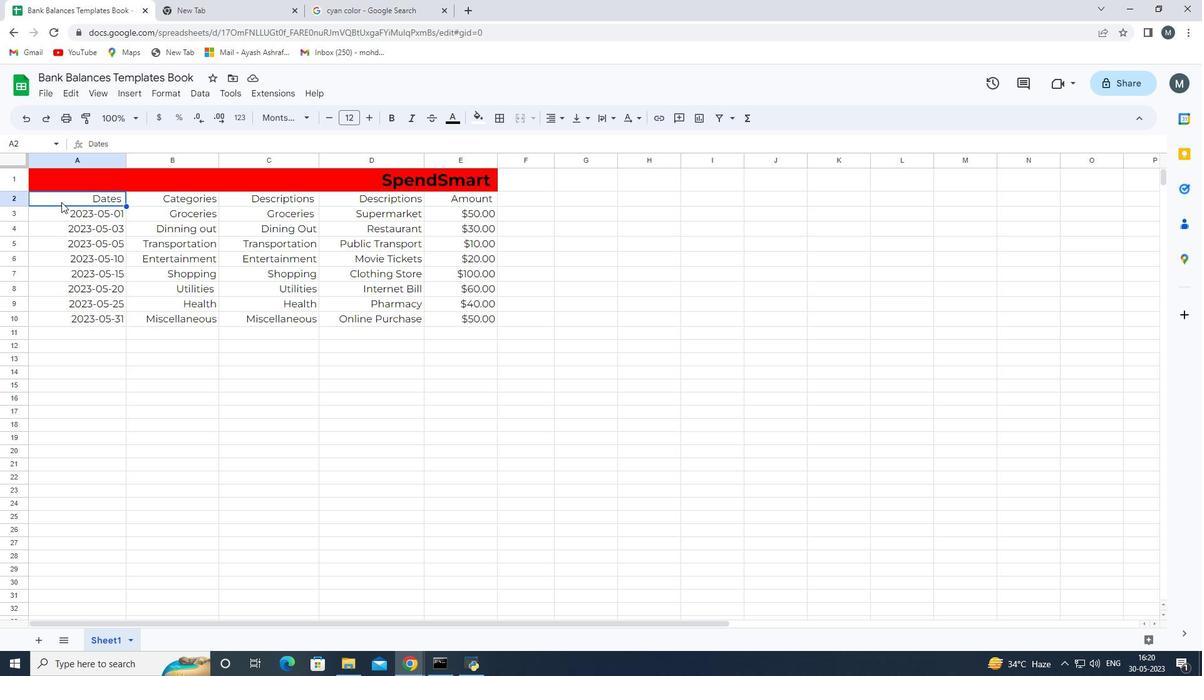 
